 Task: Add a signature Denise Davis containing With appreciation and thanks, Denise Davis to email address softage.10@softage.net and add a folder Focus groups
Action: Mouse moved to (122, 117)
Screenshot: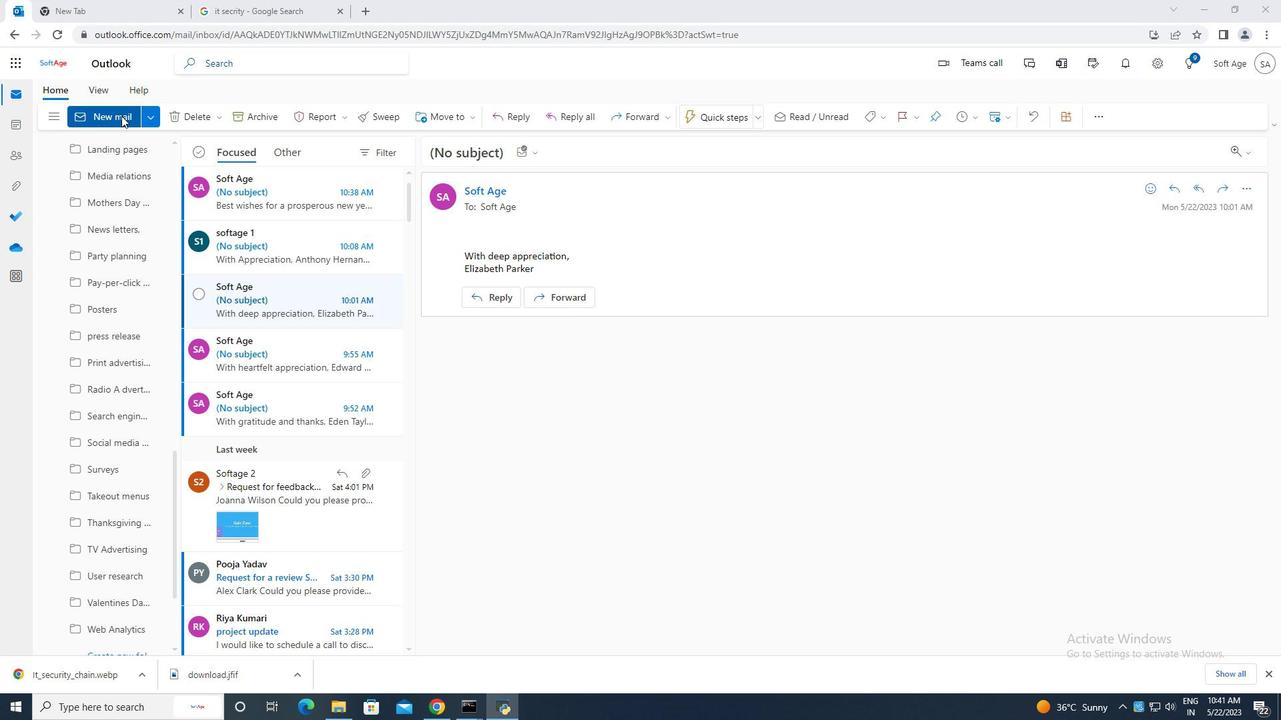 
Action: Mouse pressed left at (122, 117)
Screenshot: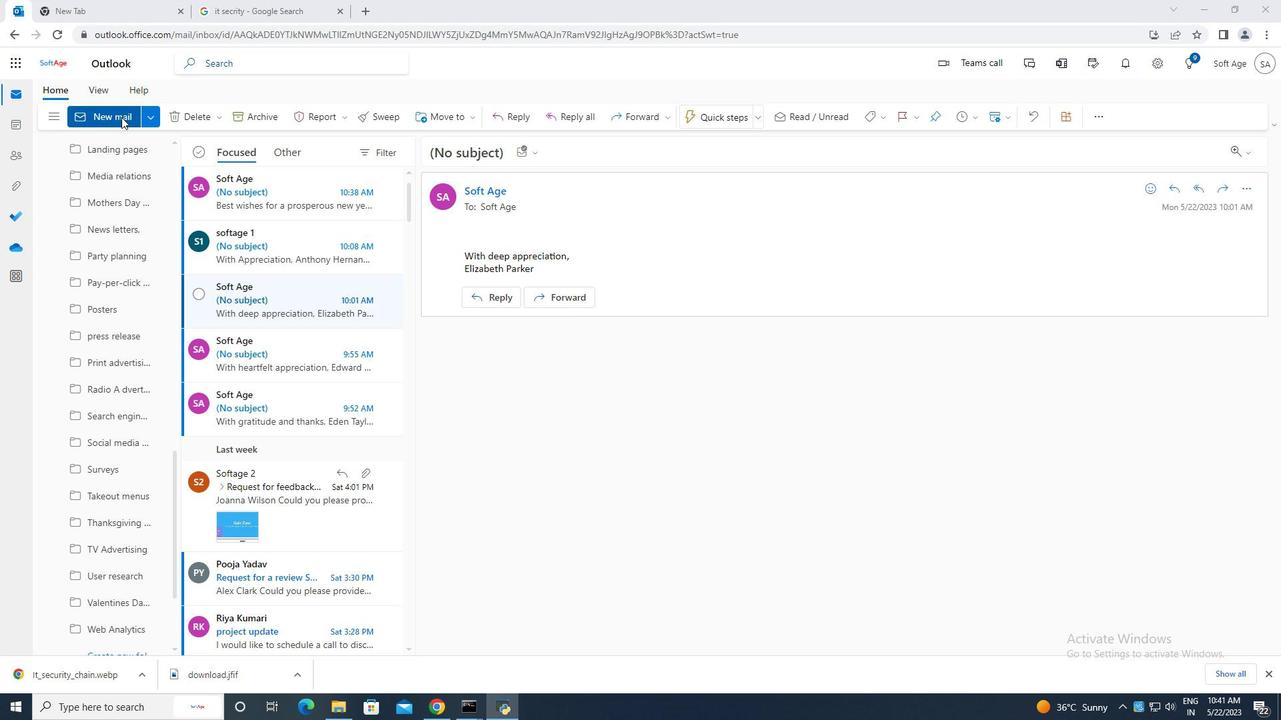 
Action: Mouse moved to (854, 118)
Screenshot: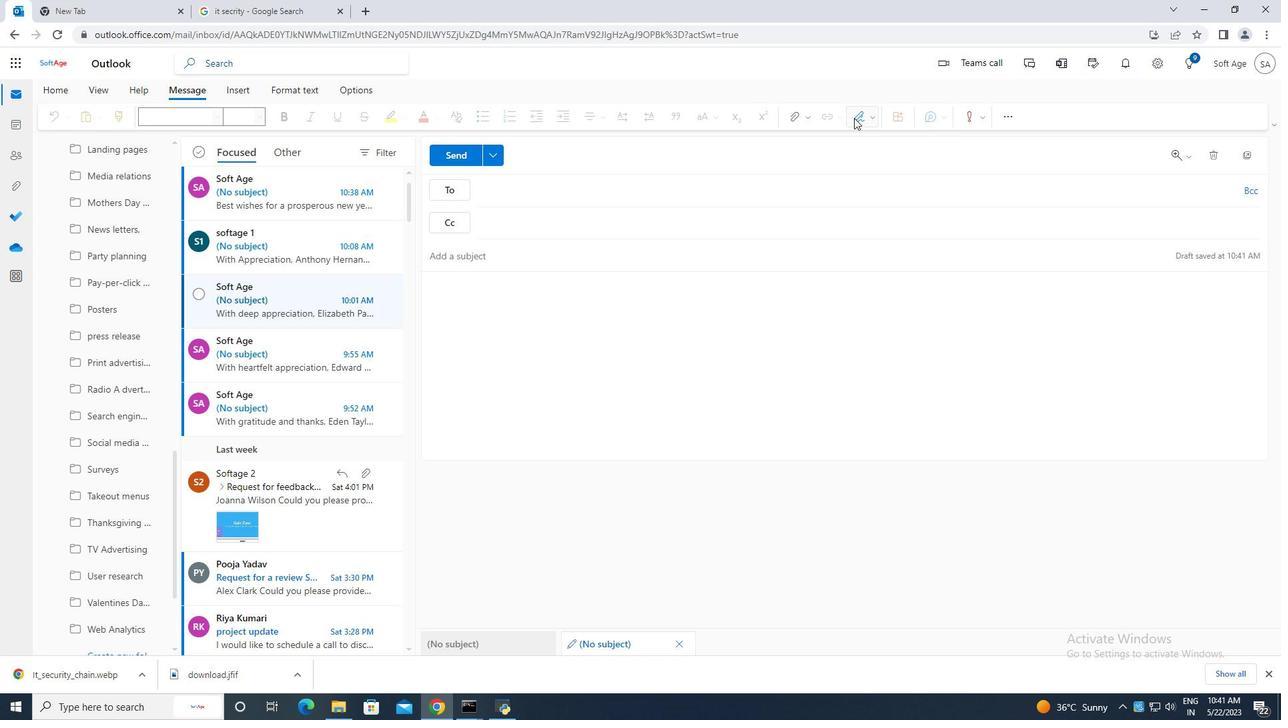 
Action: Mouse pressed left at (854, 118)
Screenshot: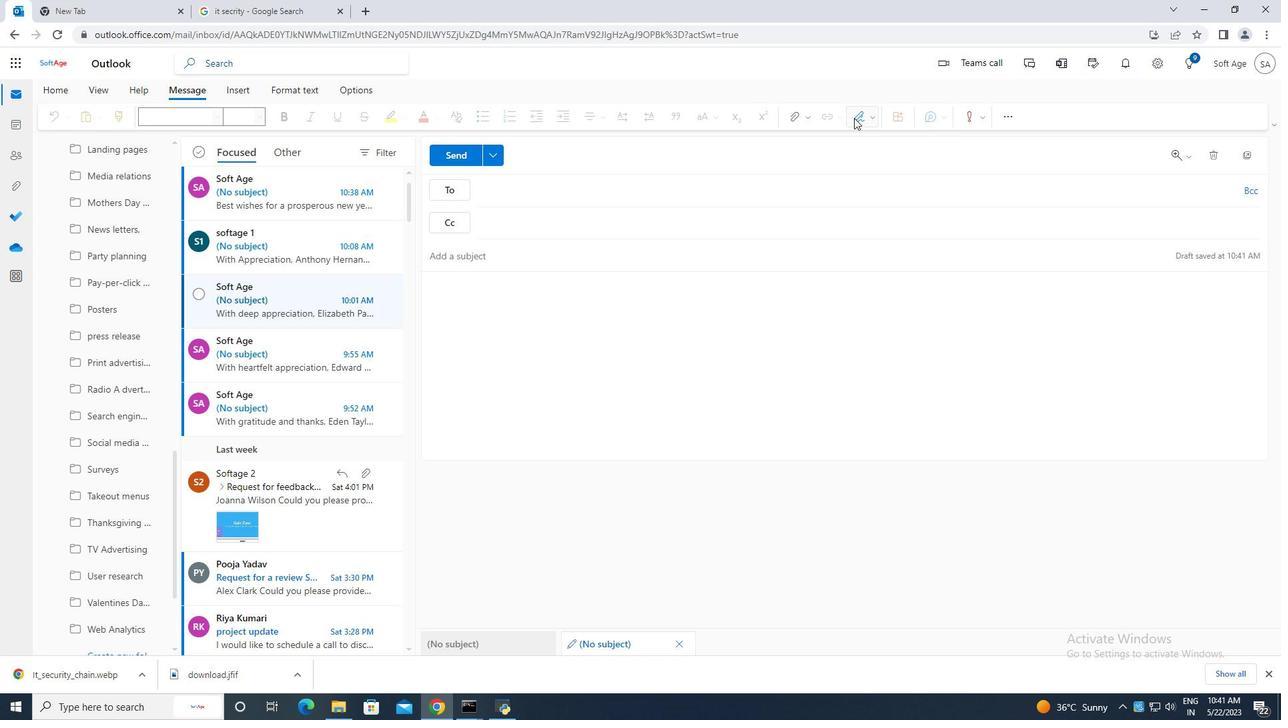 
Action: Mouse moved to (844, 174)
Screenshot: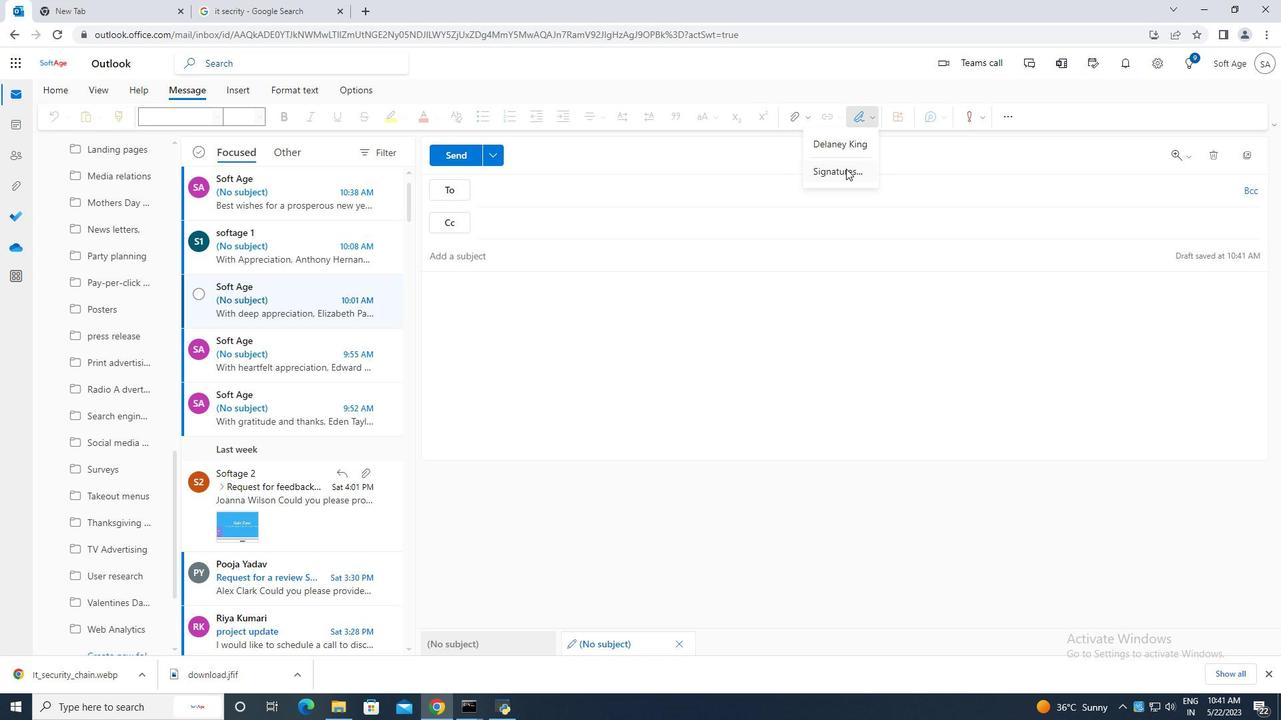
Action: Mouse pressed left at (844, 174)
Screenshot: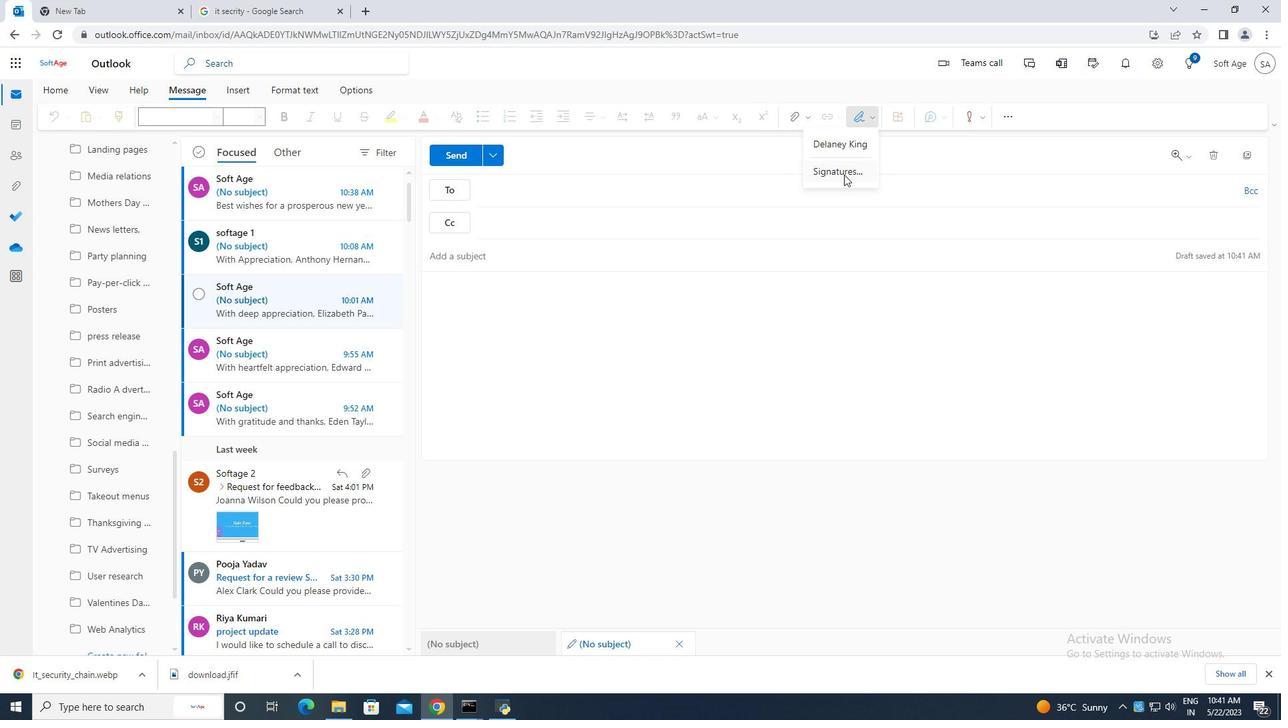
Action: Mouse moved to (918, 222)
Screenshot: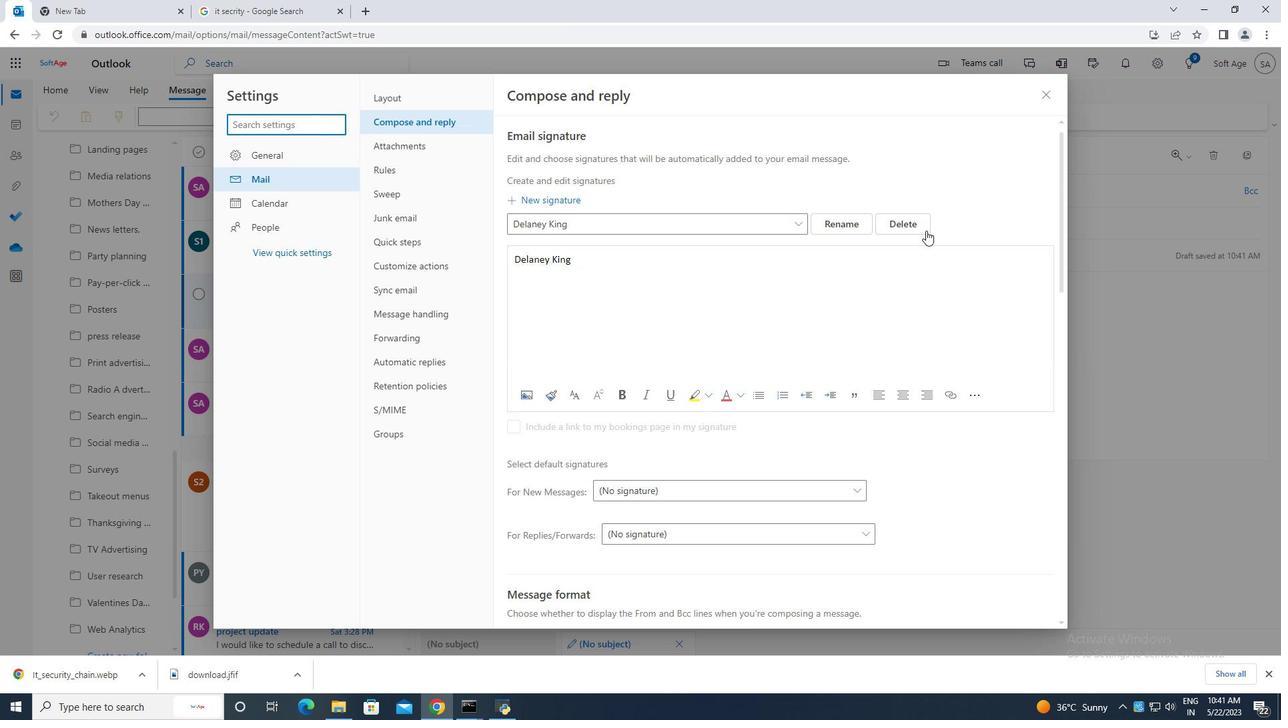 
Action: Mouse pressed left at (918, 222)
Screenshot: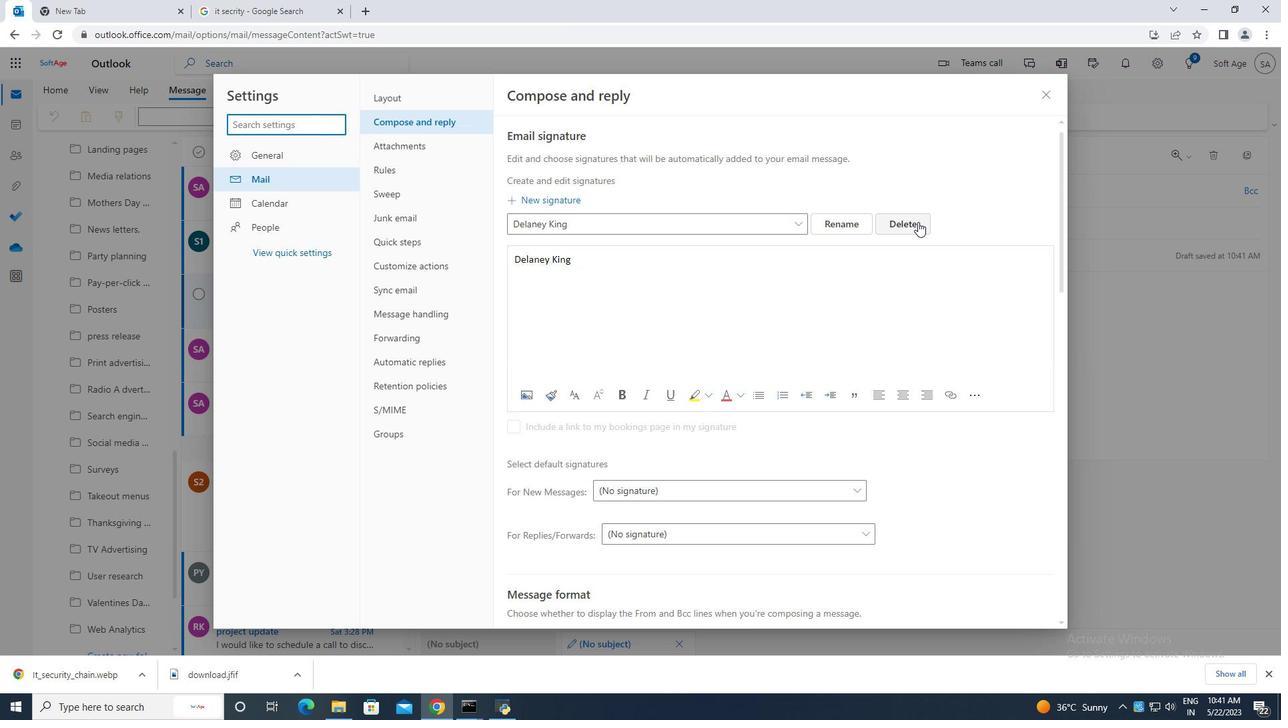 
Action: Mouse moved to (744, 227)
Screenshot: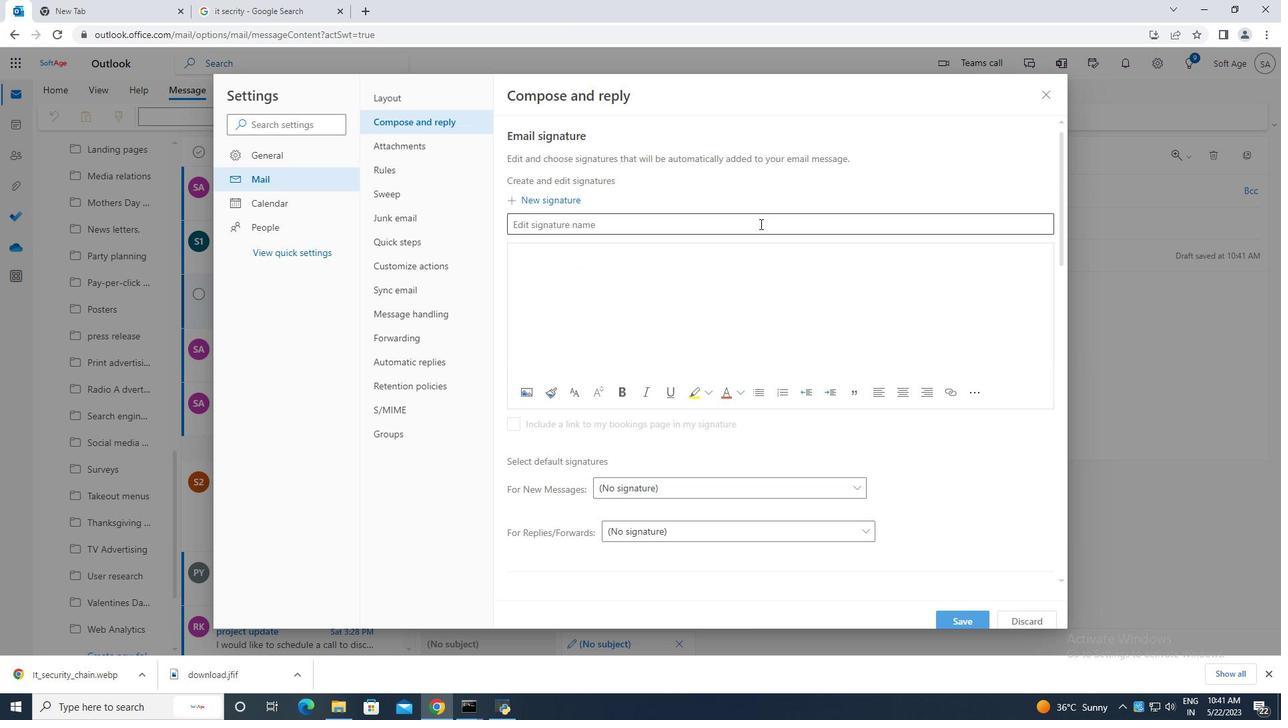 
Action: Mouse pressed left at (744, 227)
Screenshot: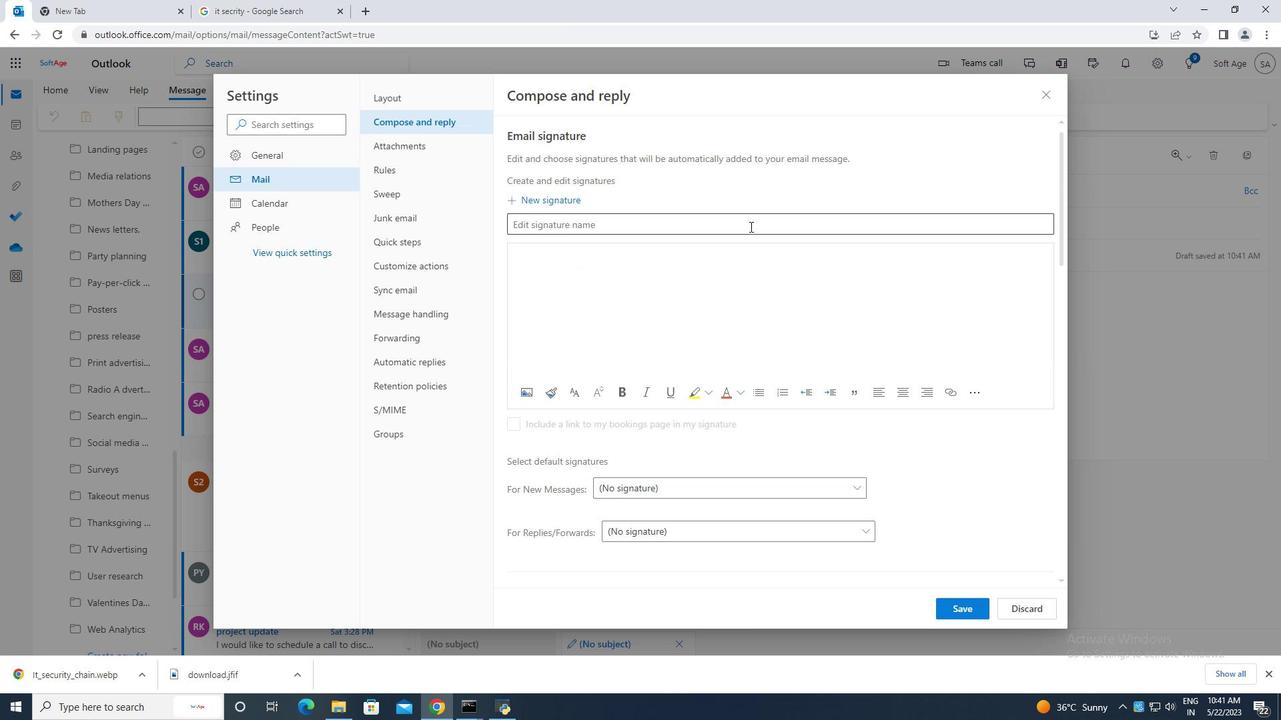
Action: Mouse moved to (744, 227)
Screenshot: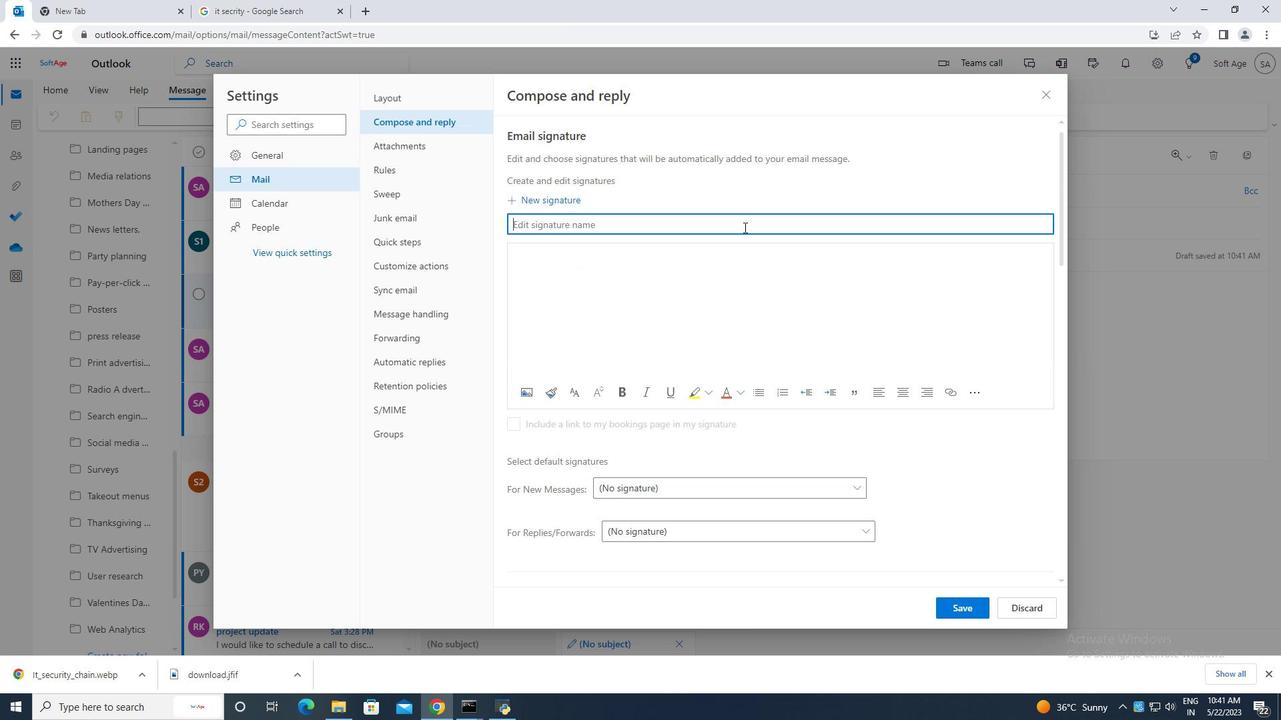 
Action: Key pressed <Key.caps_lock>D<Key.caps_lock>enise<Key.space><Key.caps_lock>D<Key.caps_lock>avis<Key.space>
Screenshot: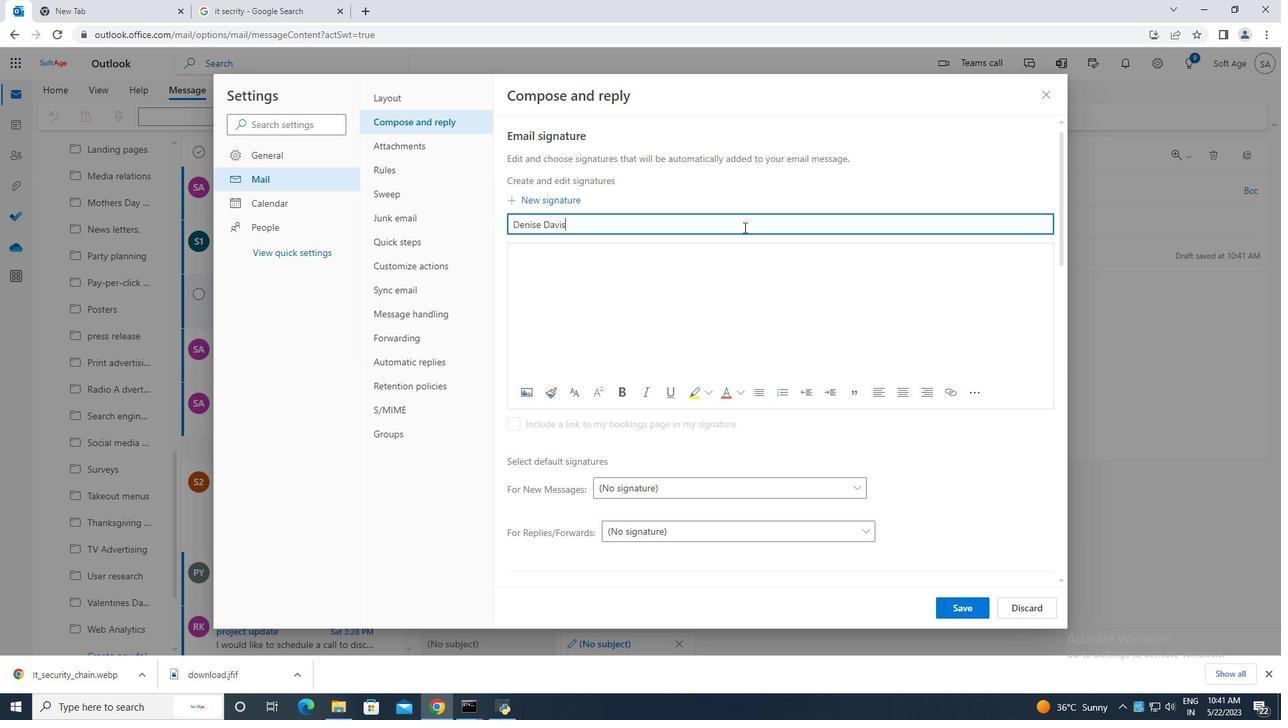 
Action: Mouse moved to (563, 274)
Screenshot: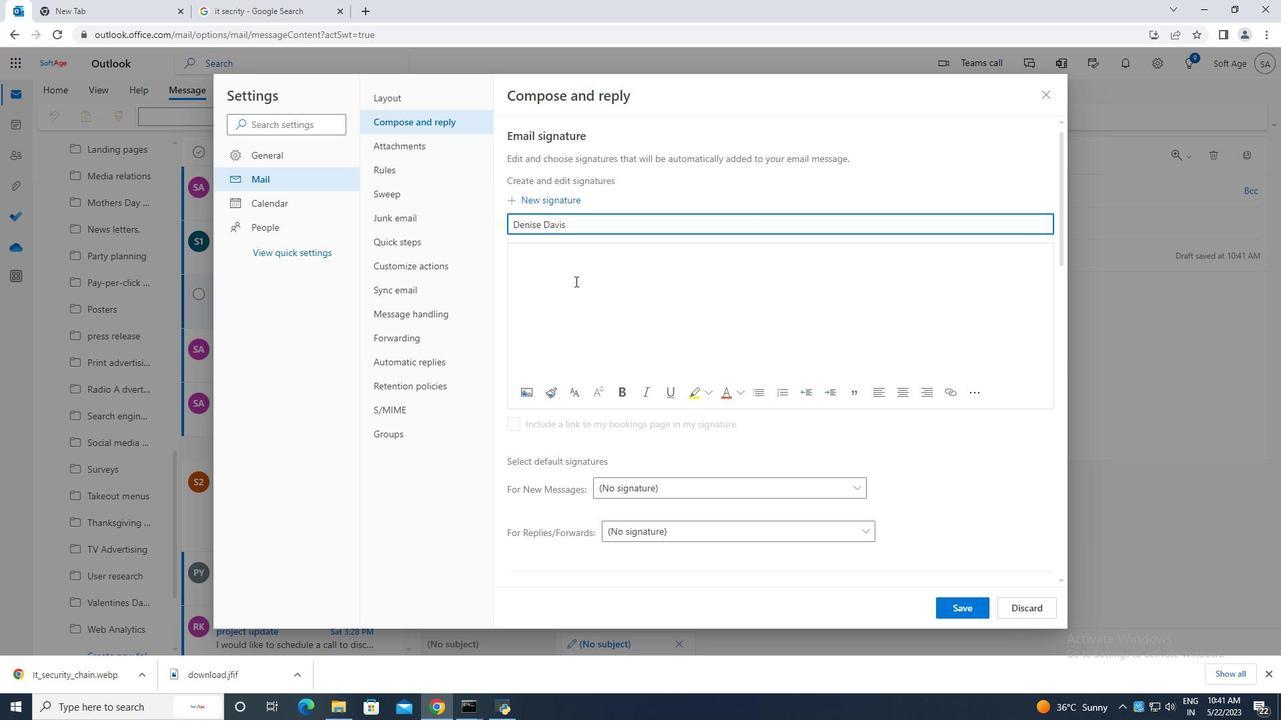 
Action: Mouse pressed left at (563, 274)
Screenshot: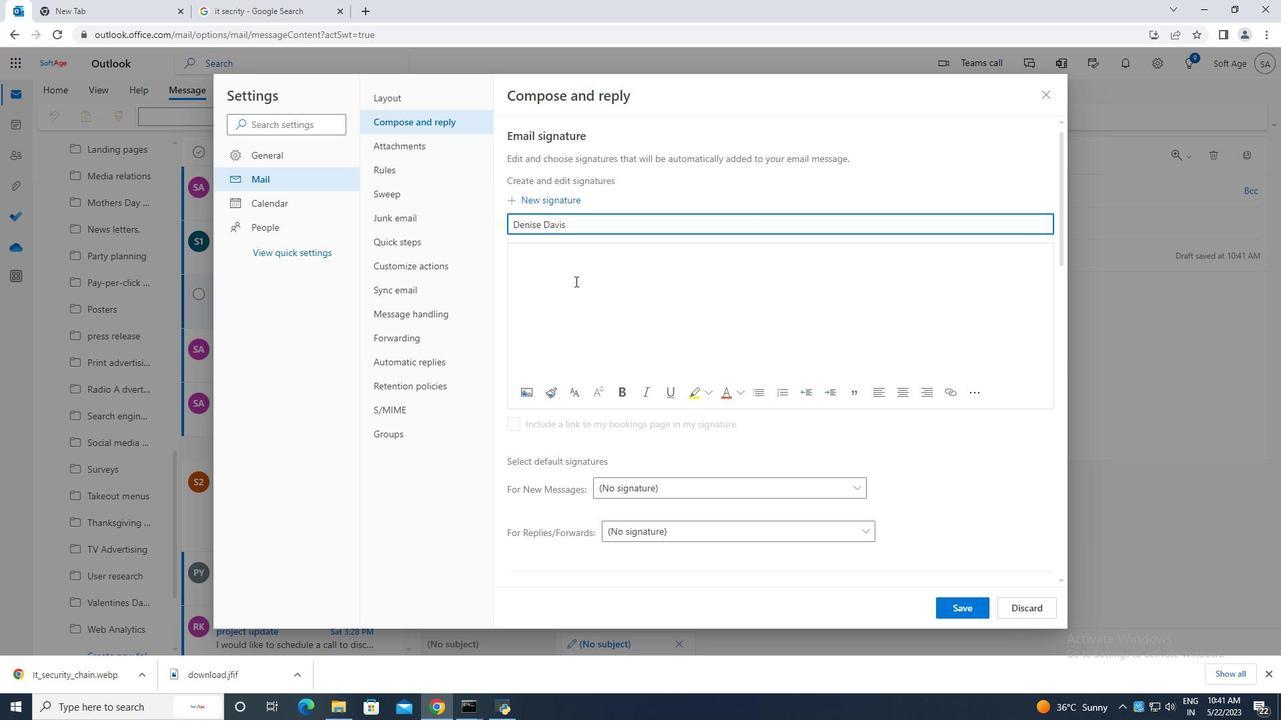 
Action: Key pressed <Key.caps_lock>D<Key.caps_lock>enise<Key.space><Key.caps_lock>D<Key.caps_lock>avis
Screenshot: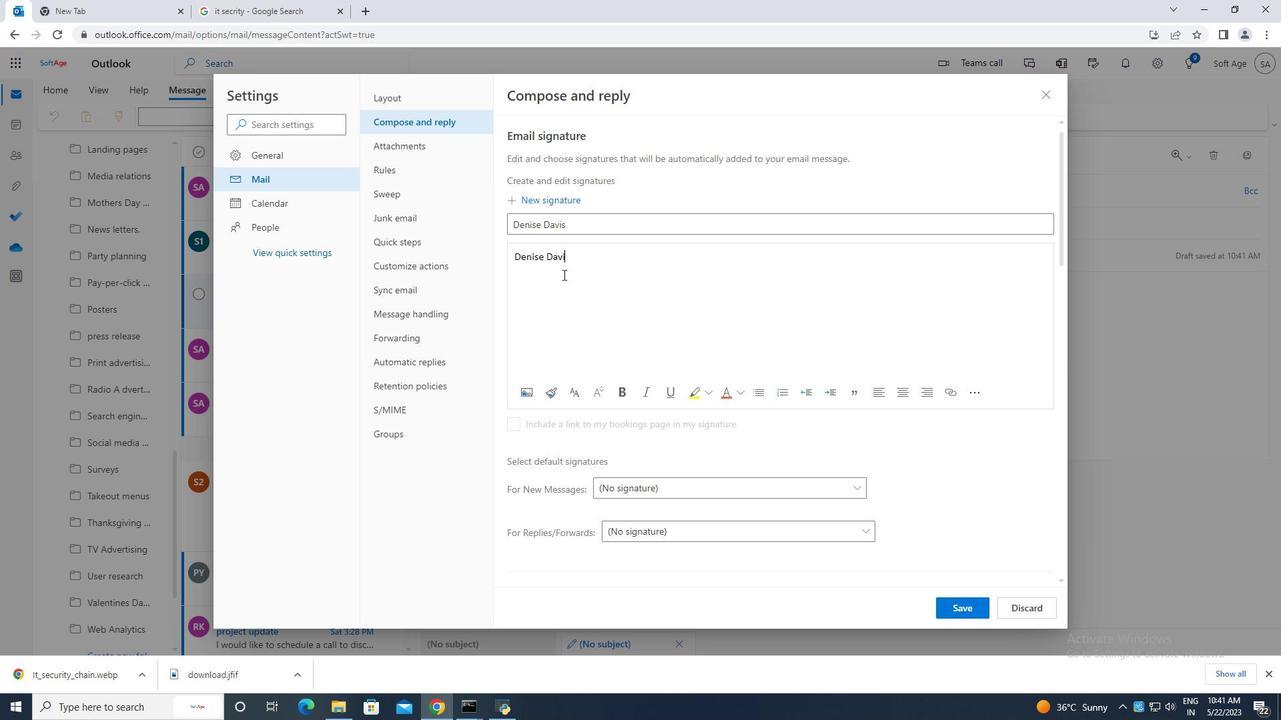 
Action: Mouse moved to (956, 606)
Screenshot: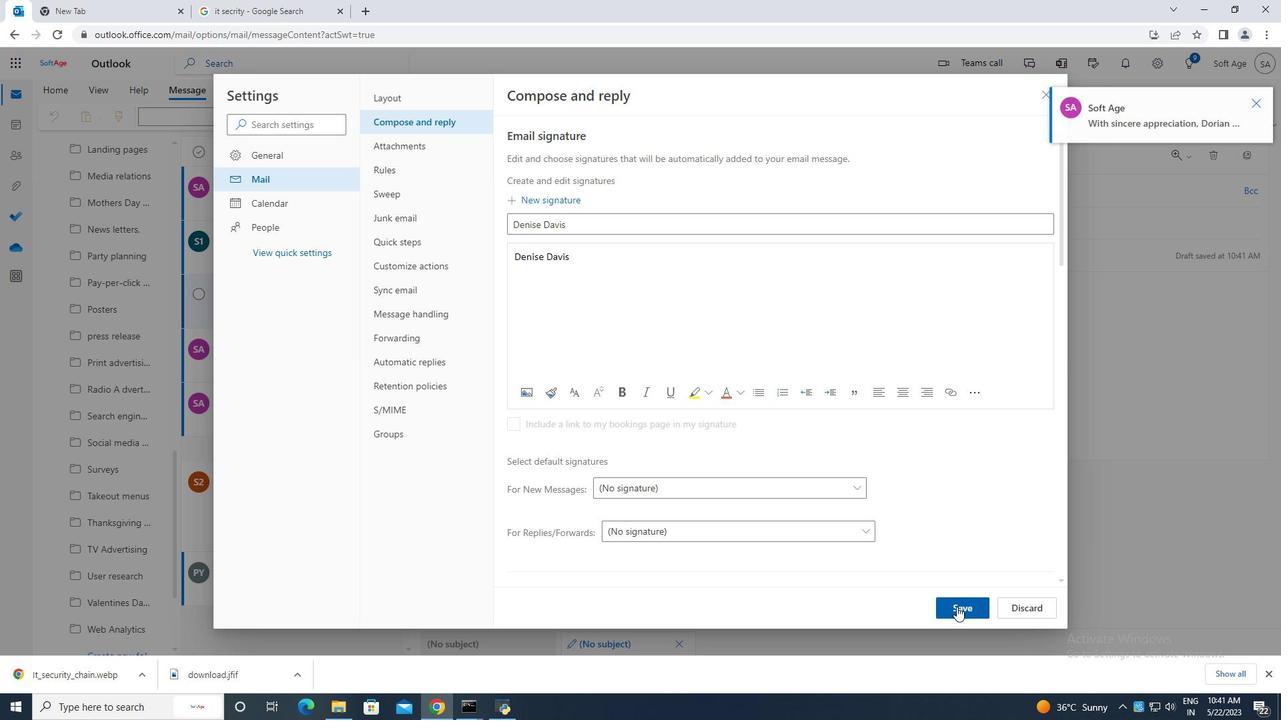 
Action: Mouse pressed left at (956, 606)
Screenshot: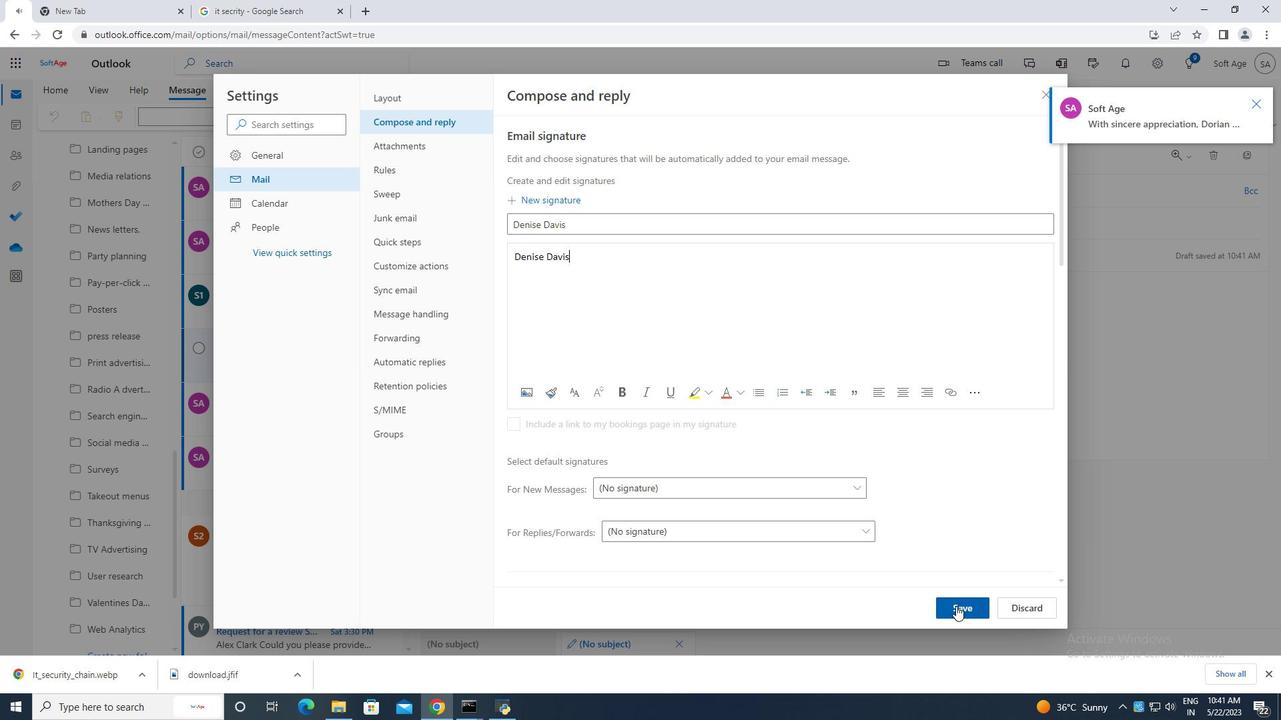 
Action: Mouse moved to (1260, 104)
Screenshot: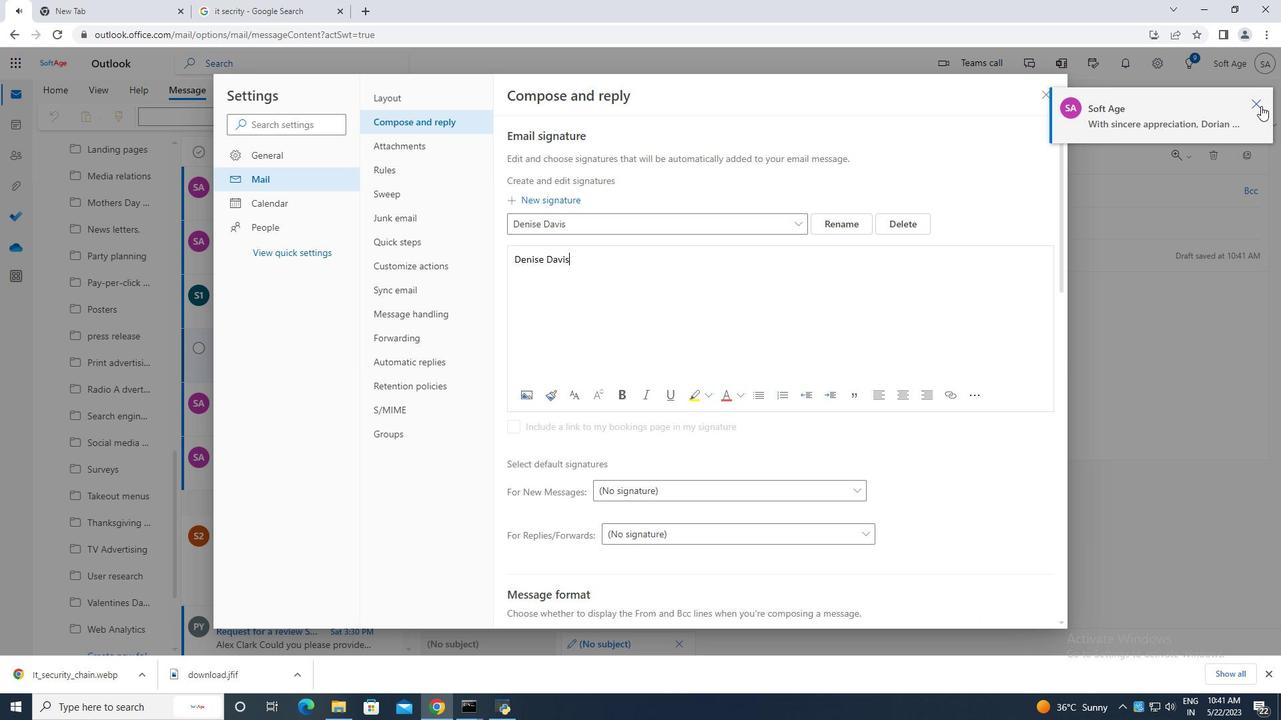 
Action: Mouse pressed left at (1260, 104)
Screenshot: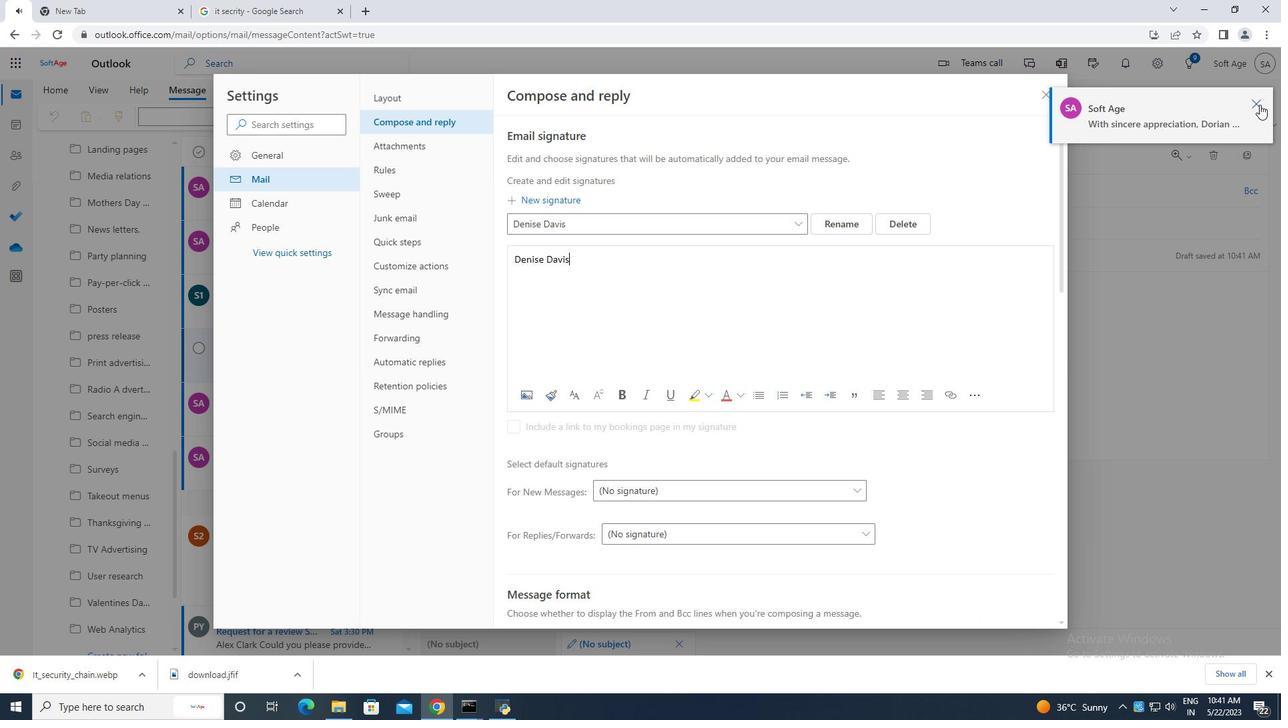 
Action: Mouse moved to (1053, 92)
Screenshot: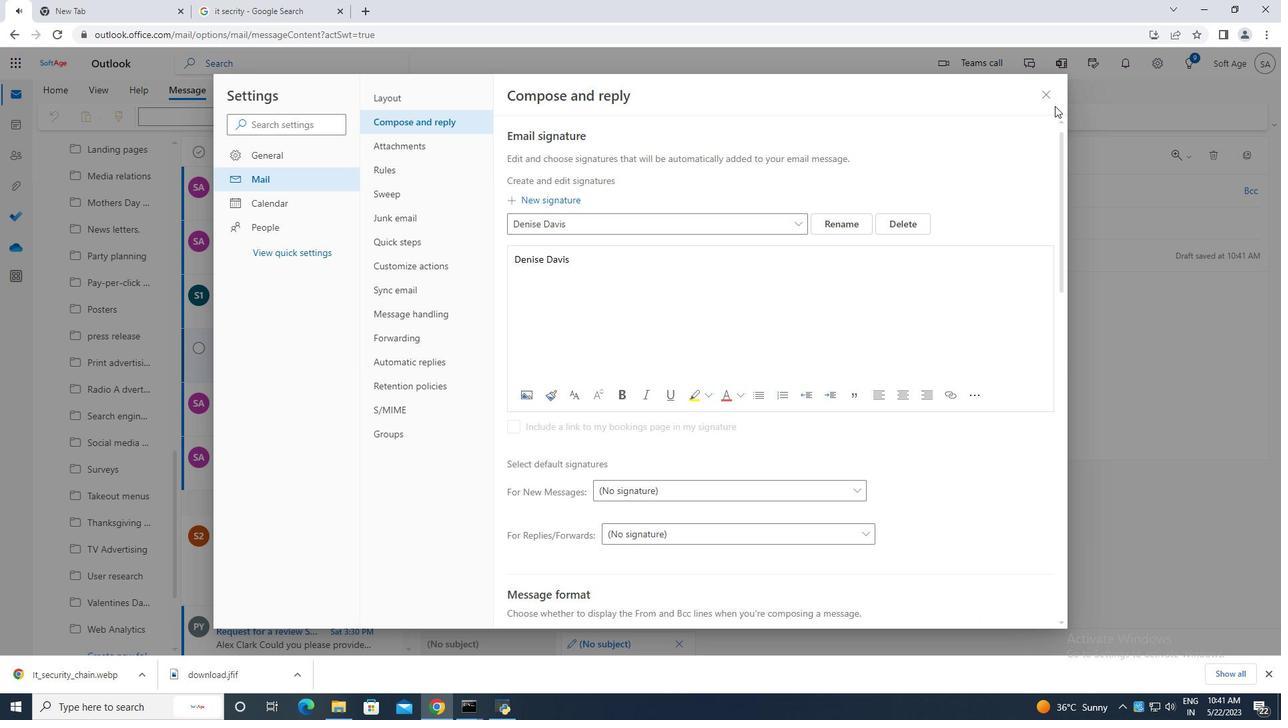 
Action: Mouse pressed left at (1053, 92)
Screenshot: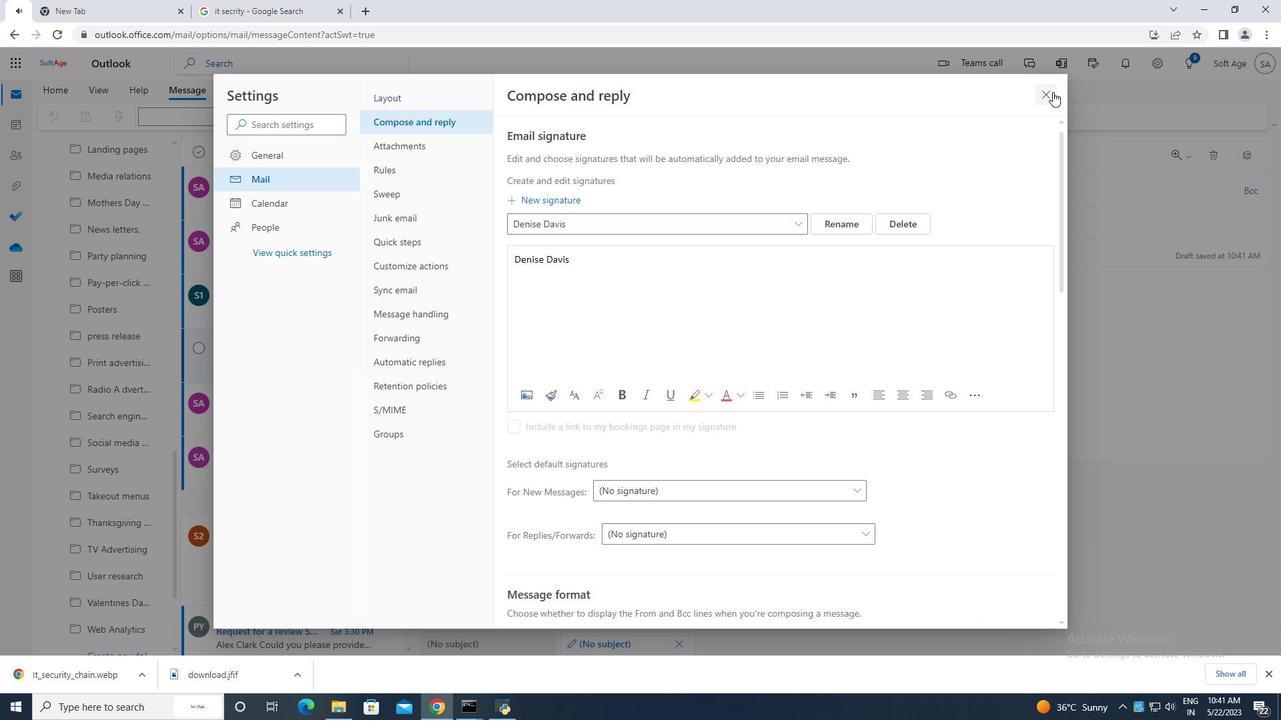 
Action: Mouse moved to (864, 118)
Screenshot: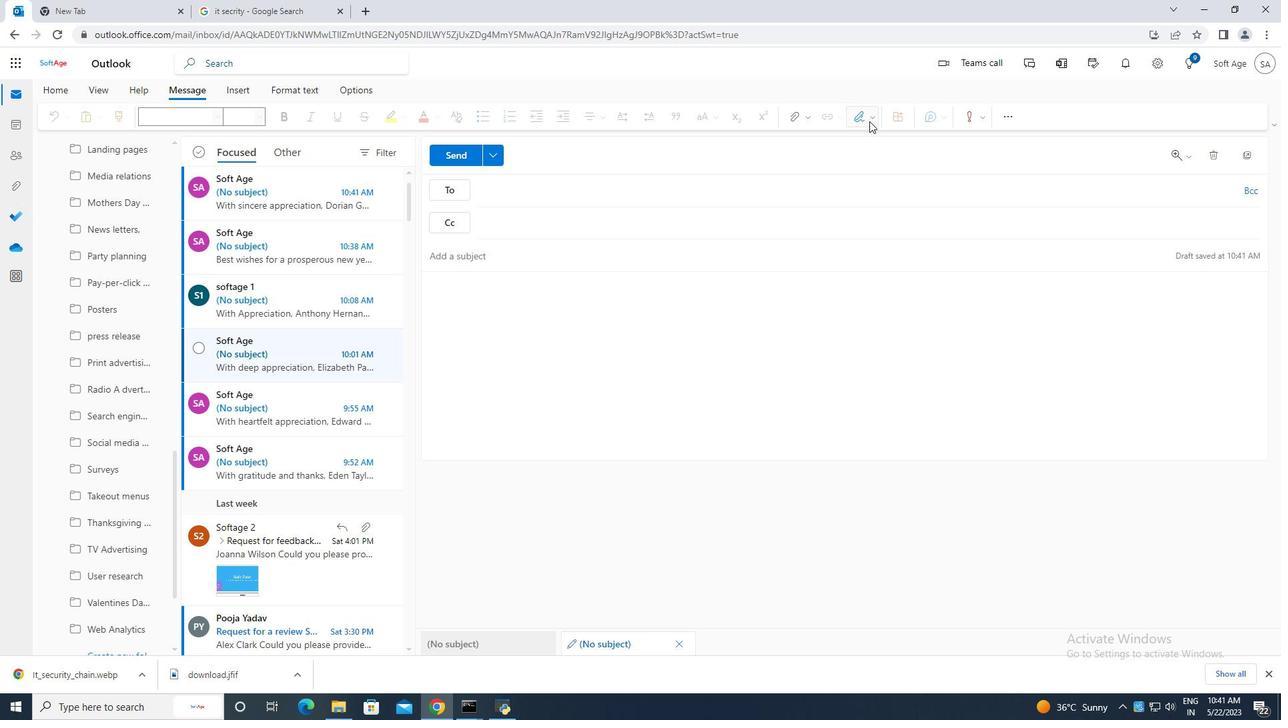 
Action: Mouse pressed left at (864, 118)
Screenshot: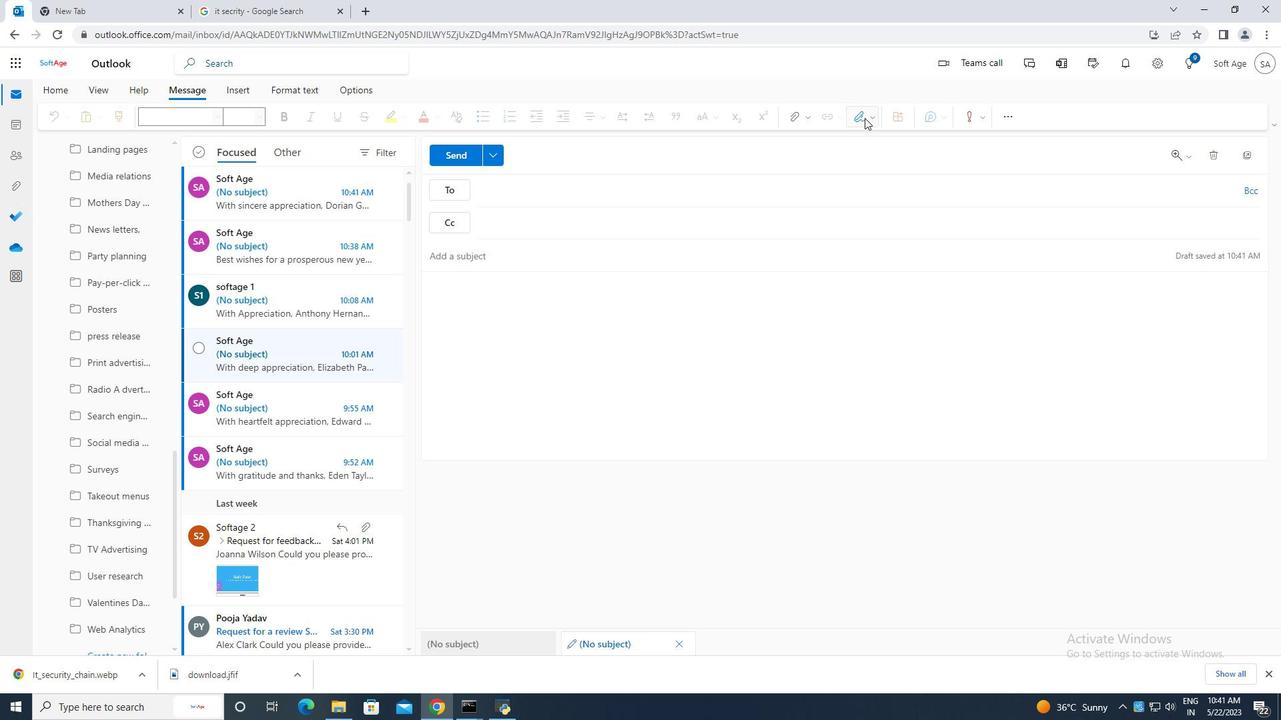 
Action: Mouse moved to (851, 145)
Screenshot: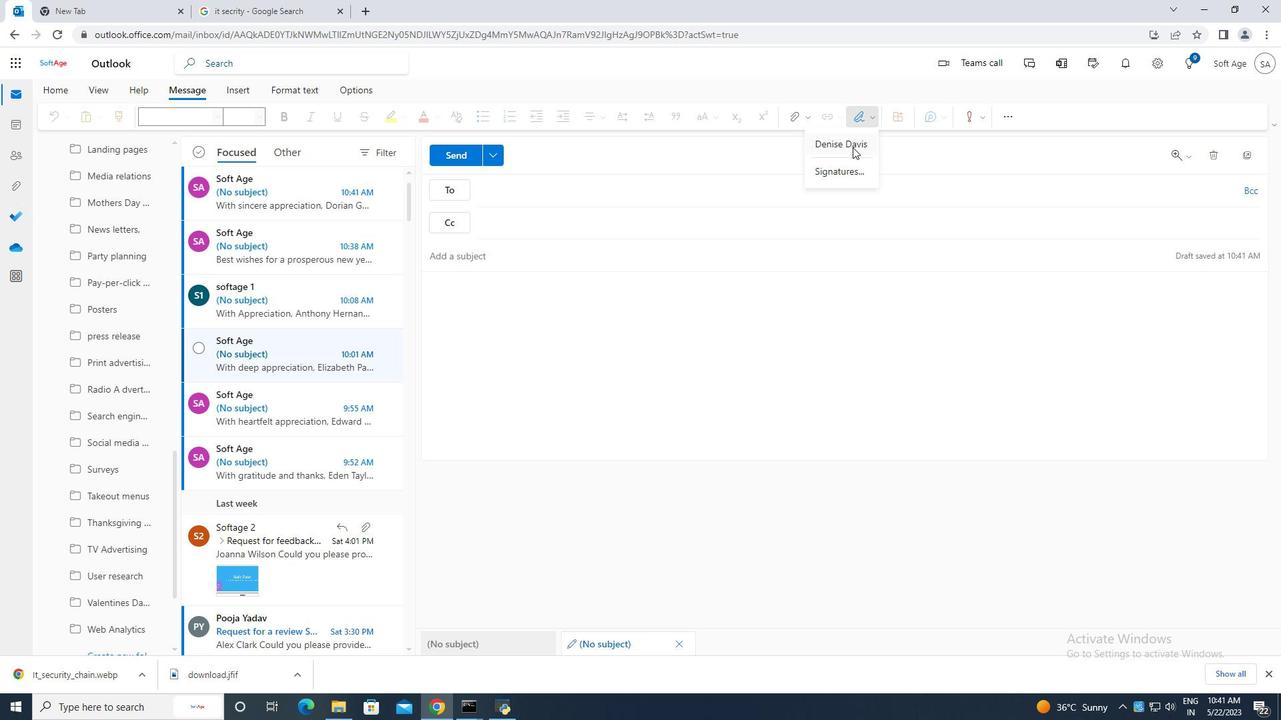 
Action: Mouse pressed left at (851, 145)
Screenshot: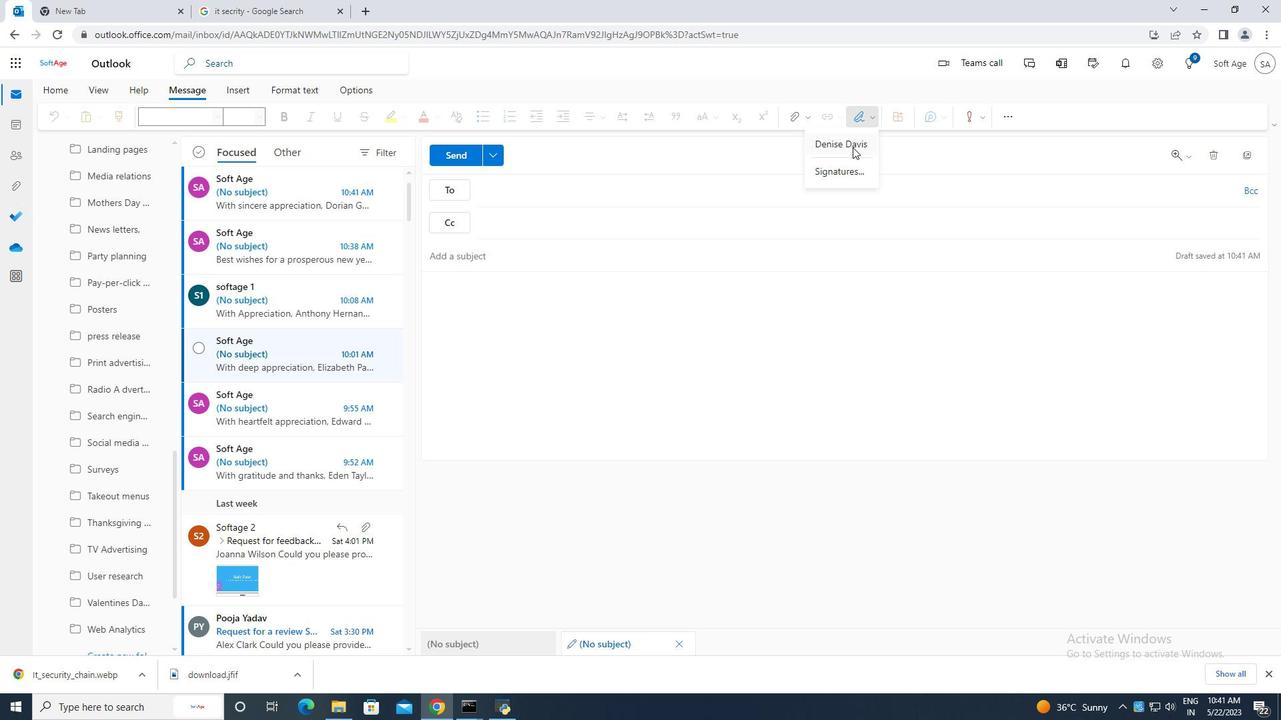 
Action: Mouse moved to (527, 194)
Screenshot: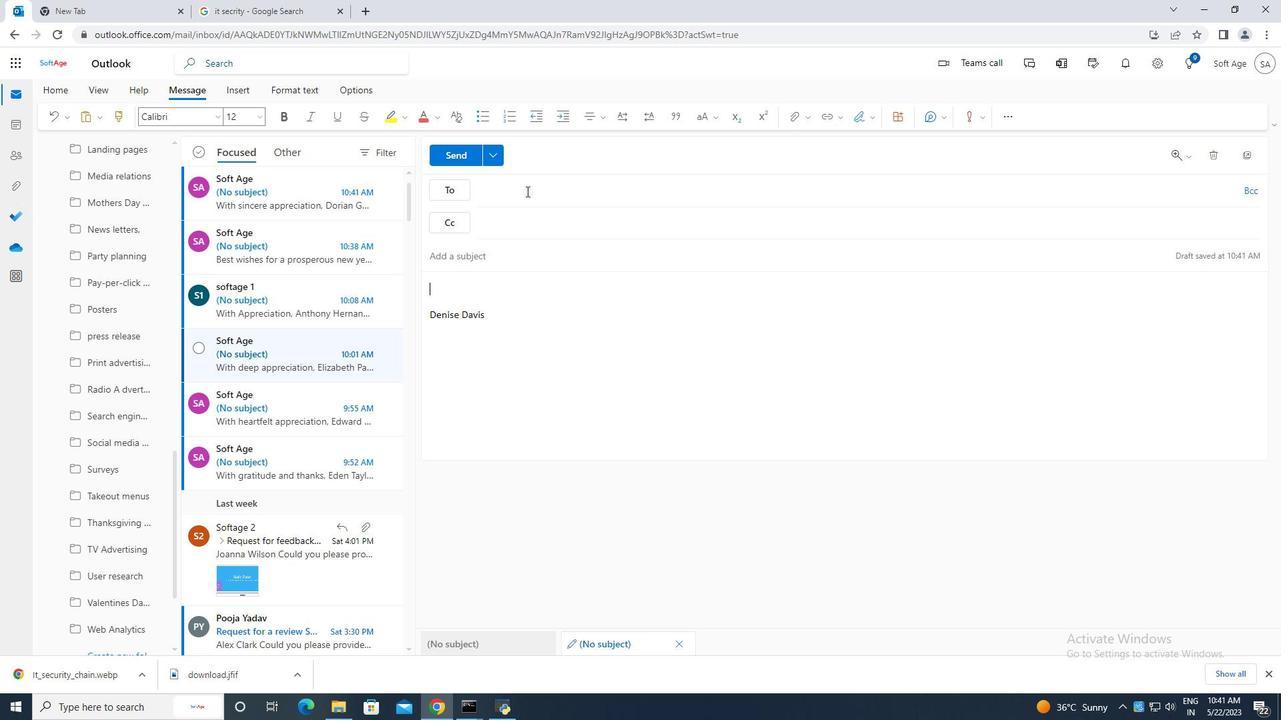 
Action: Mouse pressed left at (527, 194)
Screenshot: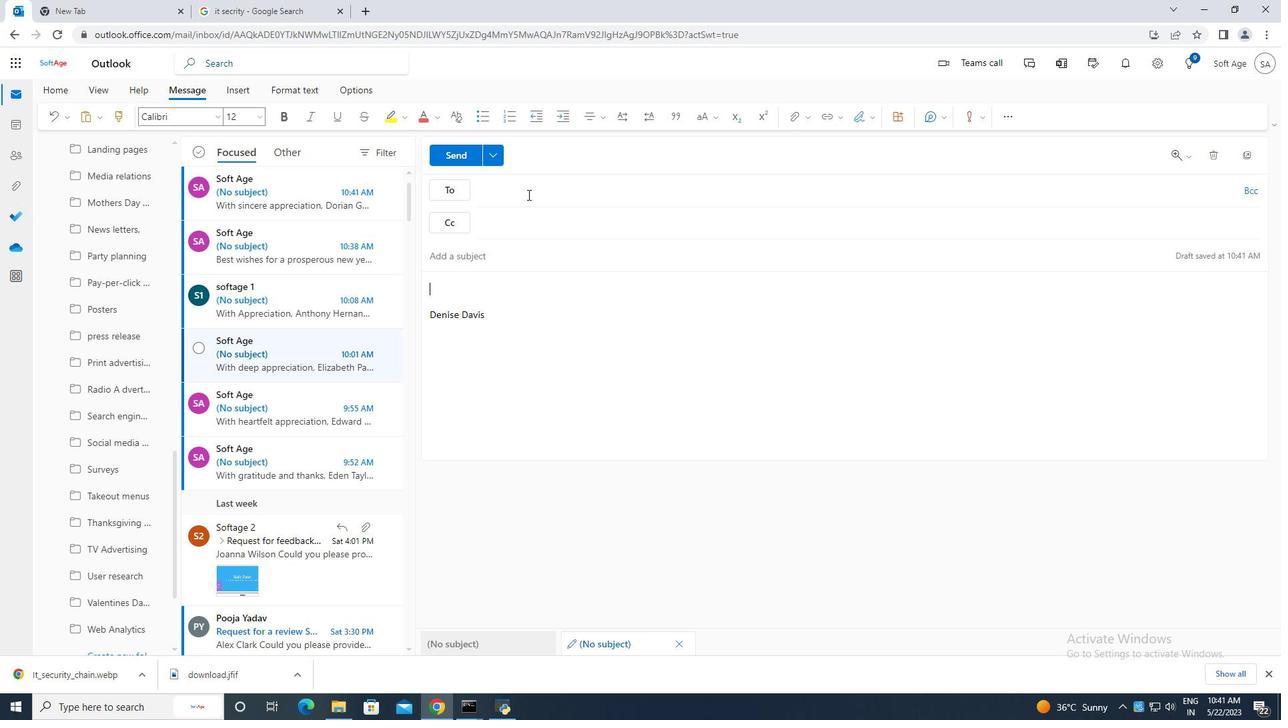 
Action: Key pressed softage.10
Screenshot: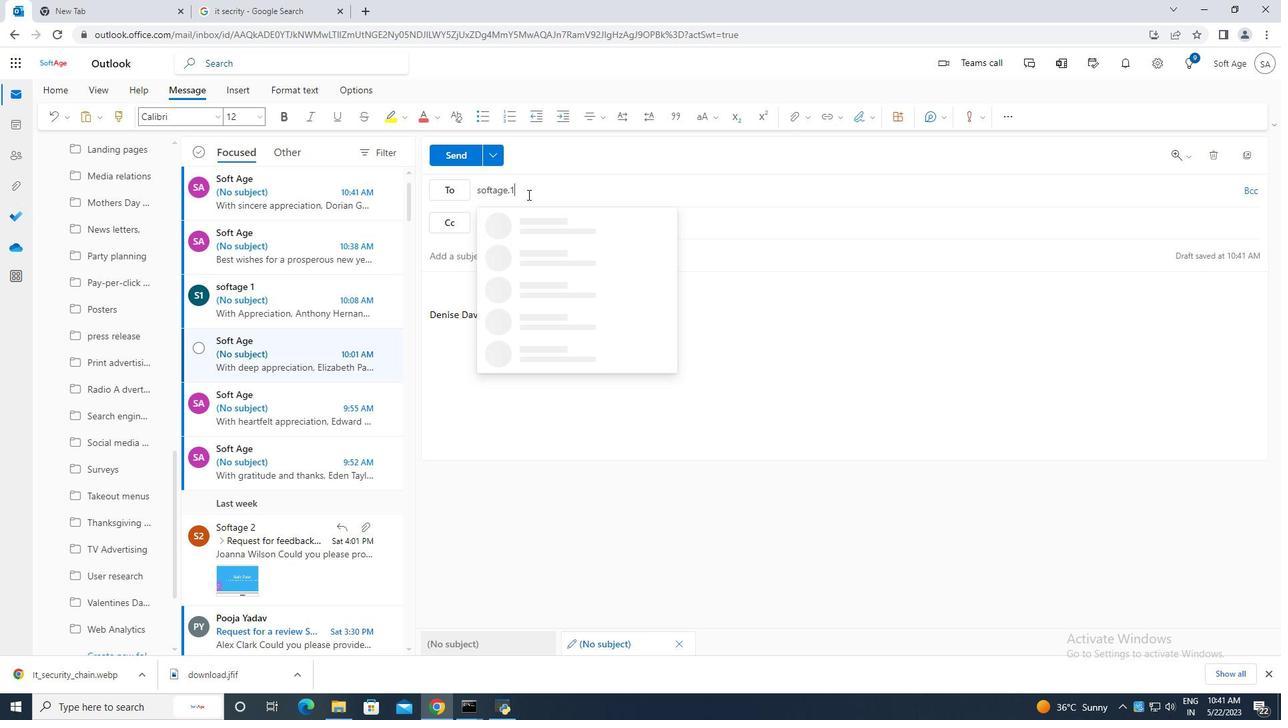 
Action: Mouse moved to (624, 257)
Screenshot: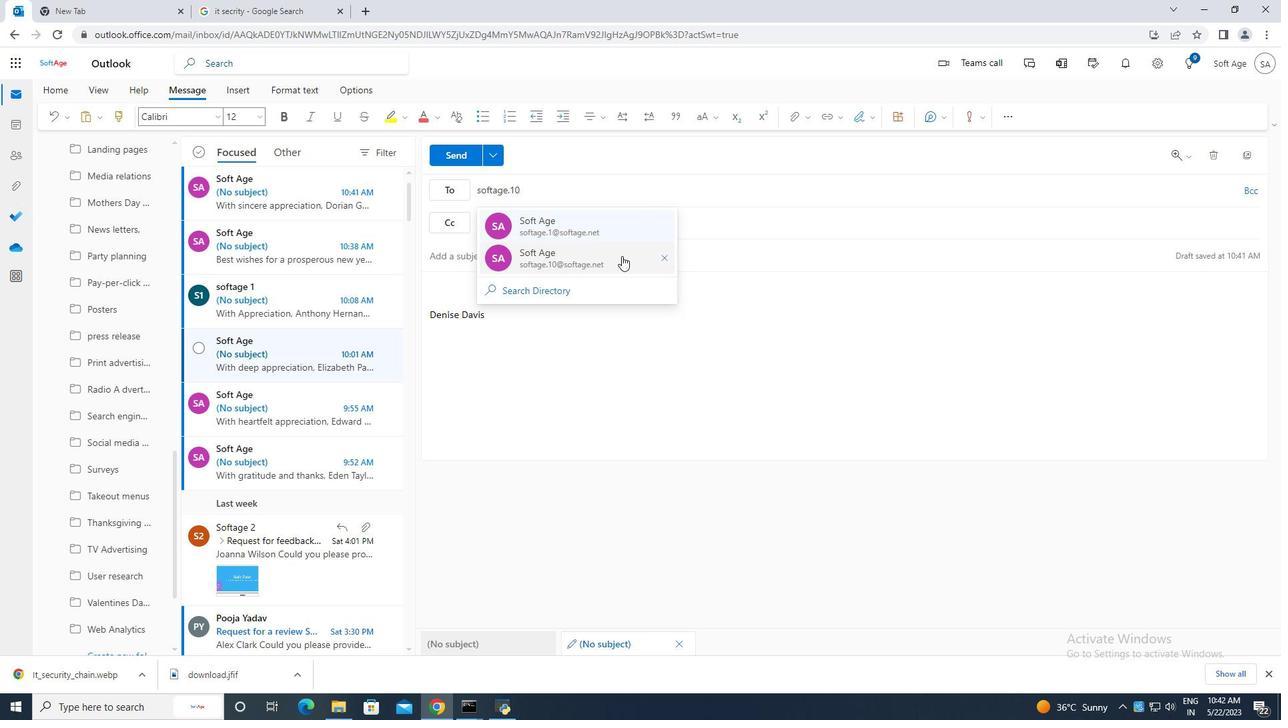 
Action: Mouse pressed left at (624, 257)
Screenshot: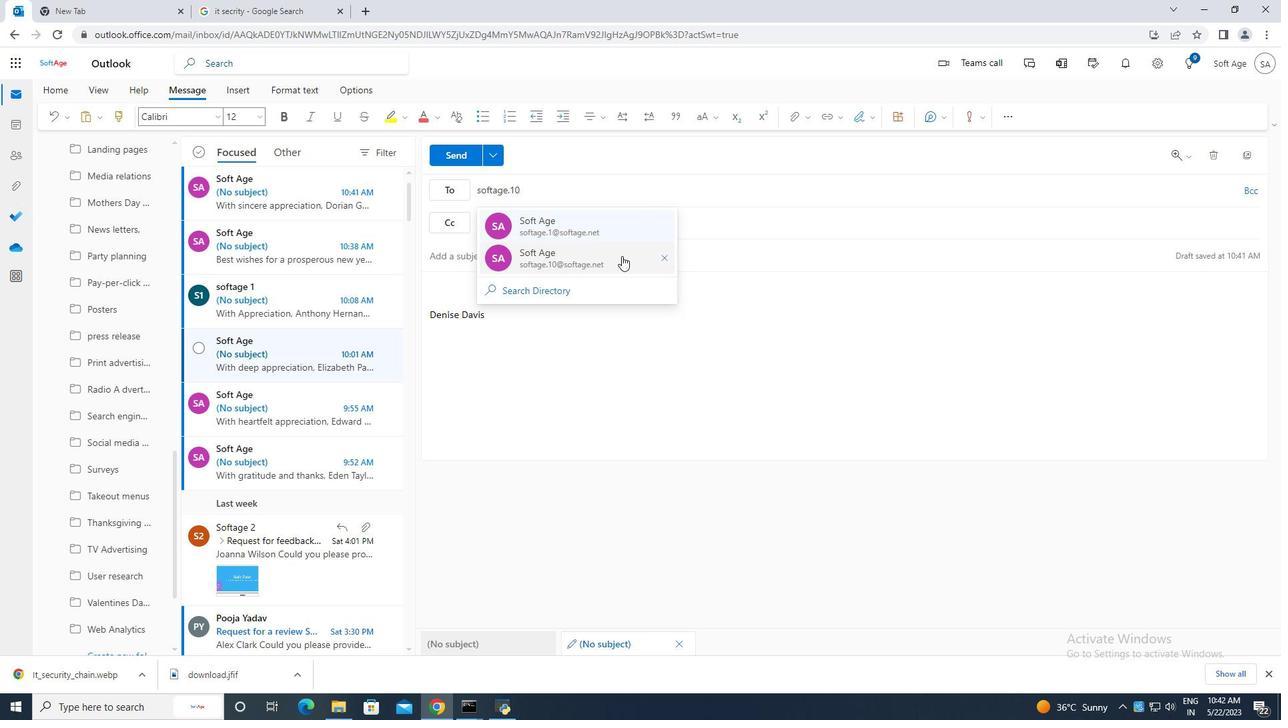 
Action: Mouse moved to (463, 257)
Screenshot: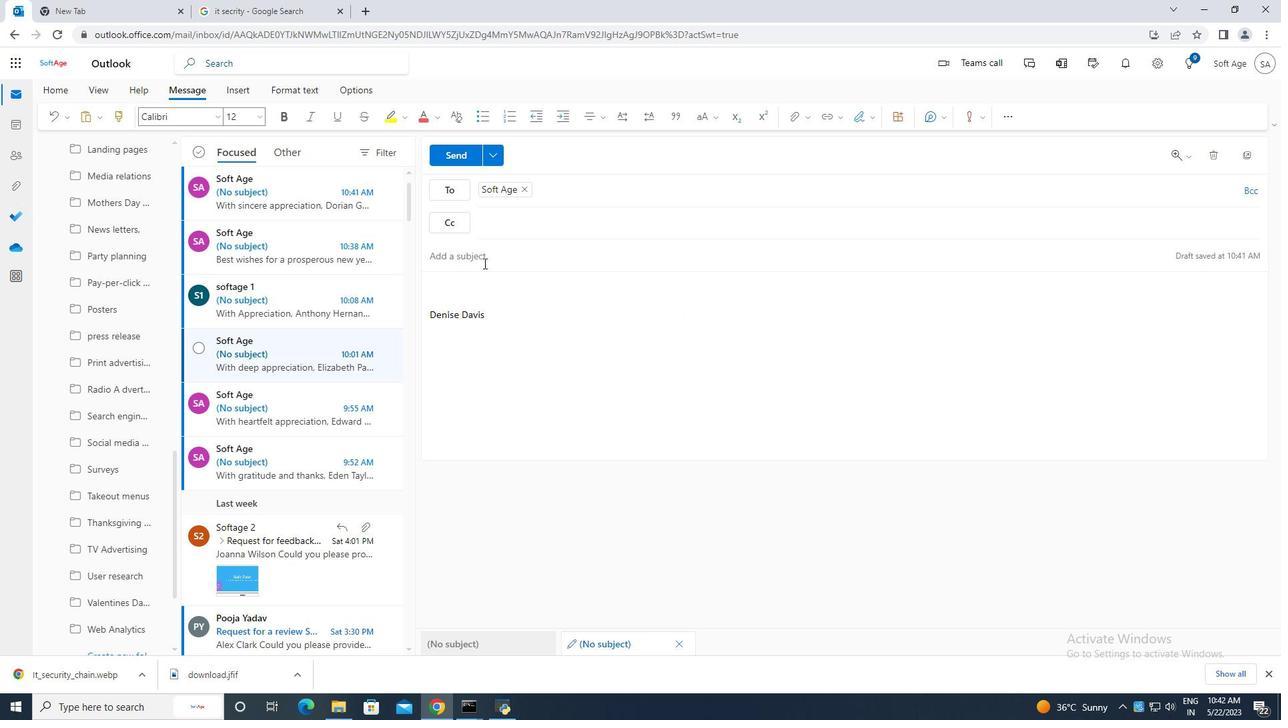 
Action: Mouse pressed left at (463, 257)
Screenshot: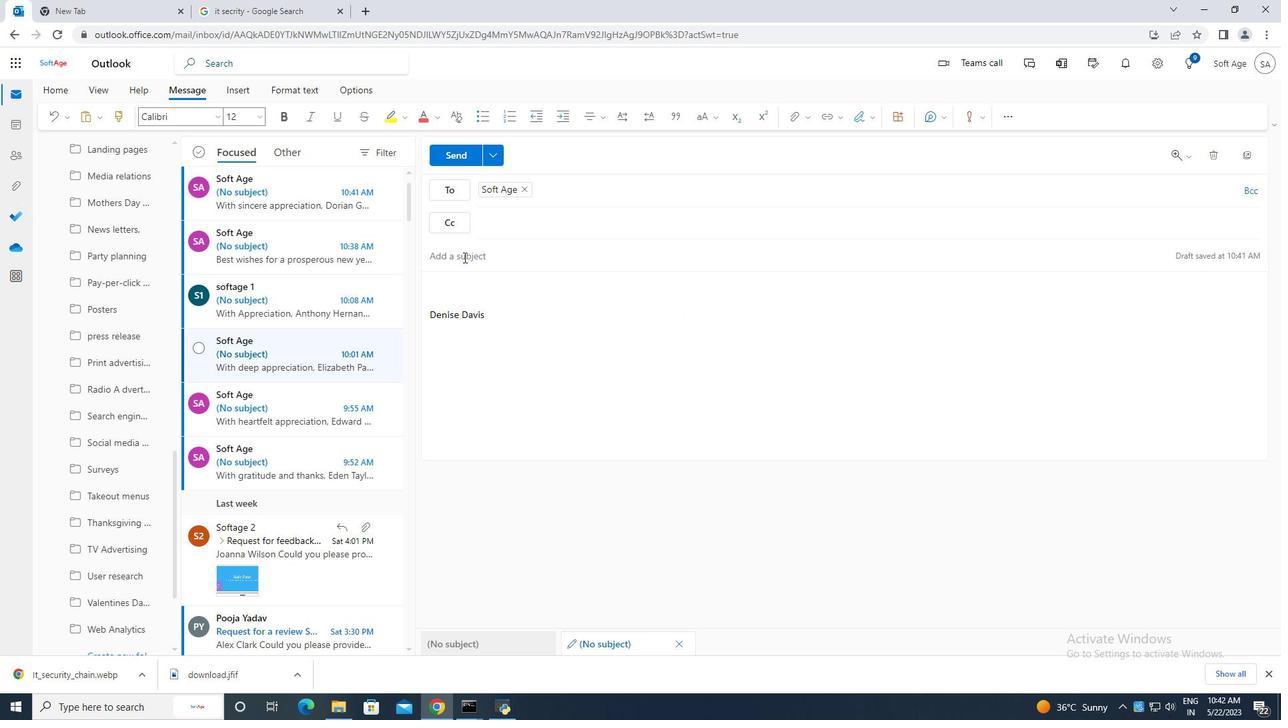 
Action: Mouse moved to (465, 286)
Screenshot: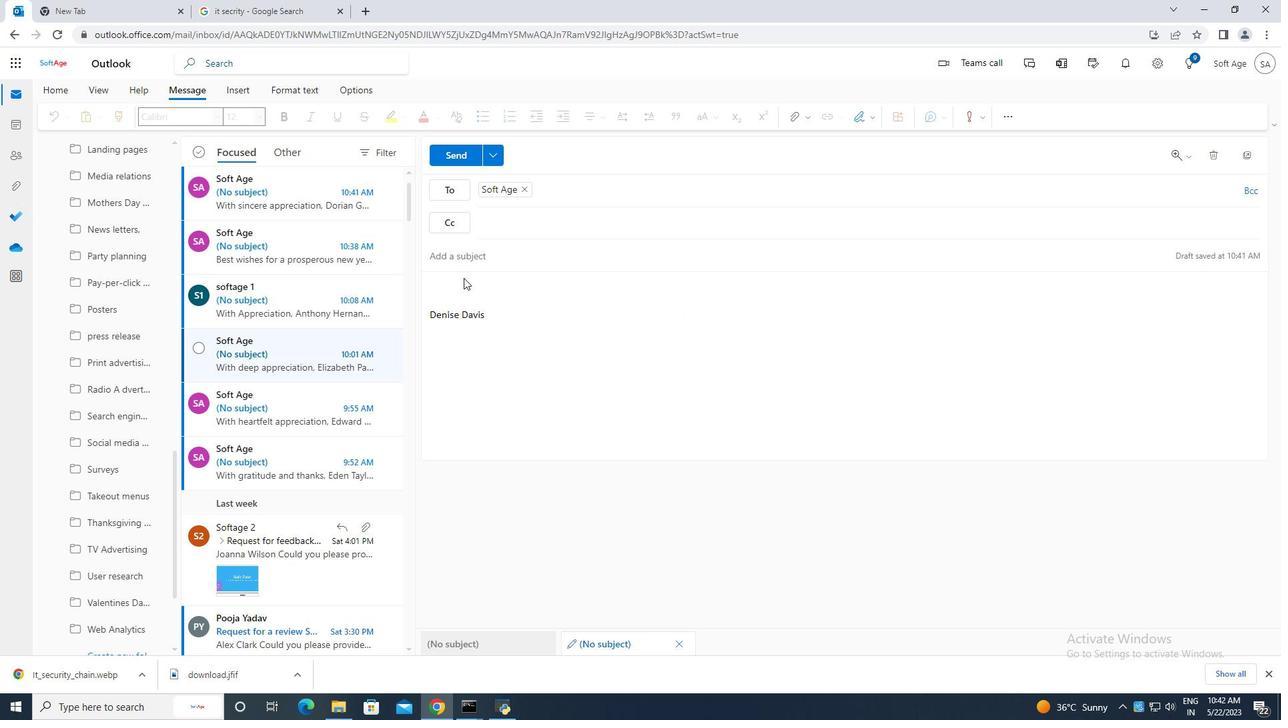 
Action: Mouse pressed left at (465, 286)
Screenshot: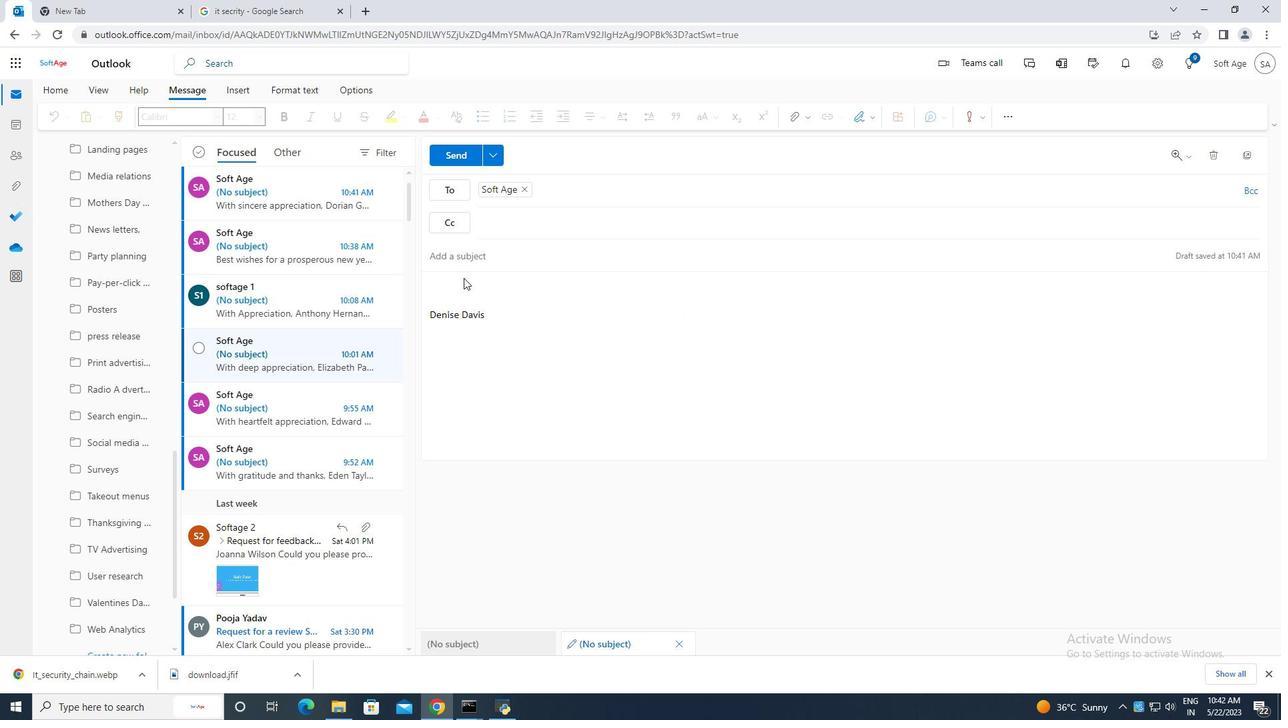 
Action: Mouse moved to (465, 286)
Screenshot: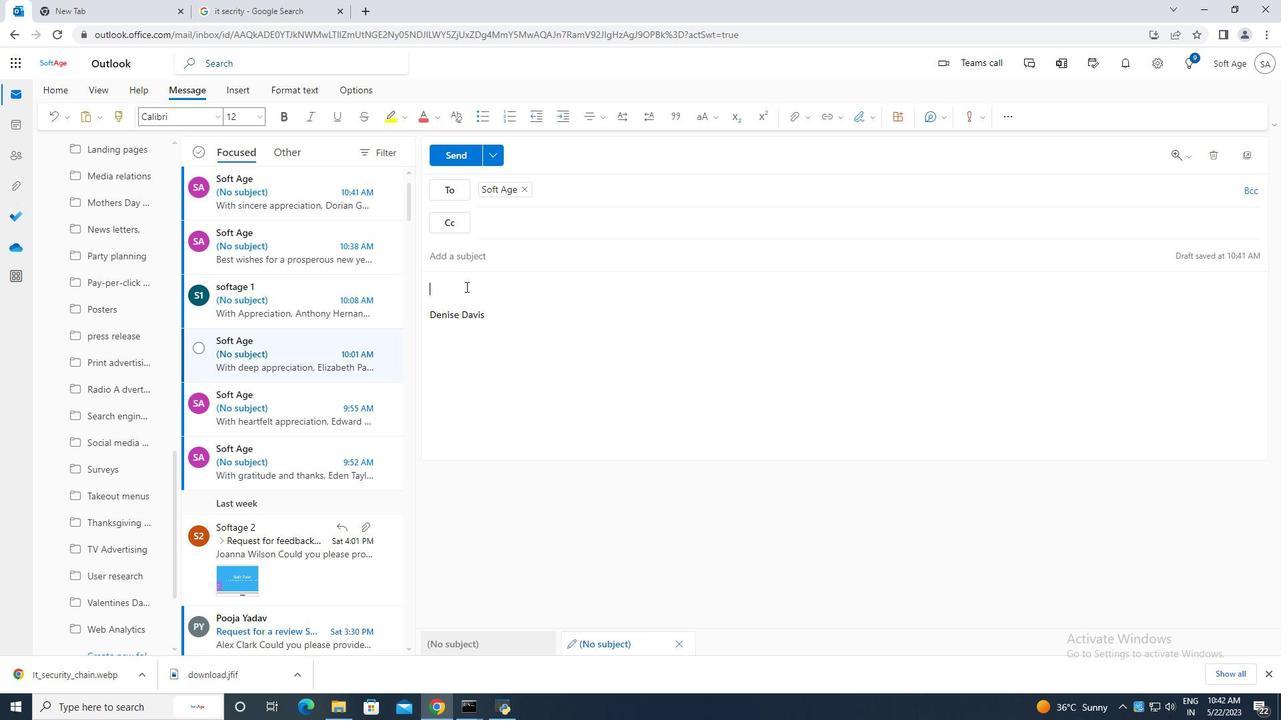 
Action: Key pressed <Key.caps_lock>C<Key.caps_lock>ontaining<Key.space>with<Key.space>appreciation<Key.space>and<Key.space>thanks,
Screenshot: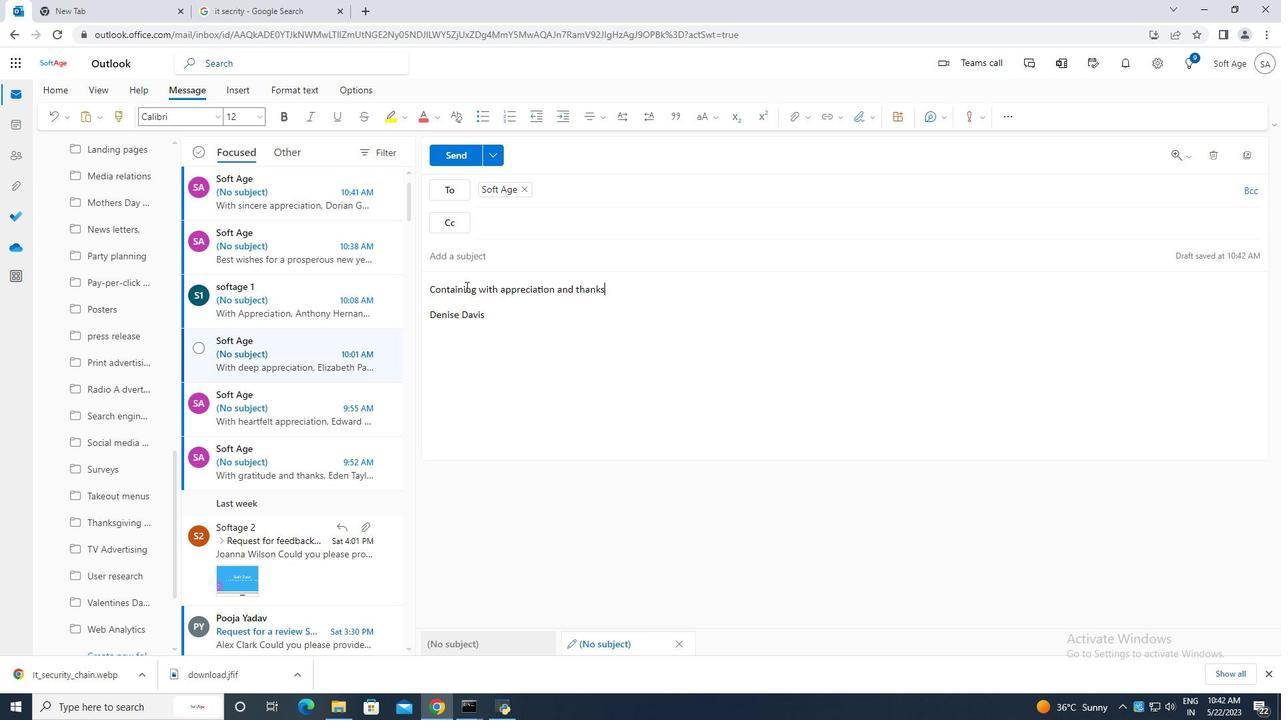 
Action: Mouse moved to (146, 499)
Screenshot: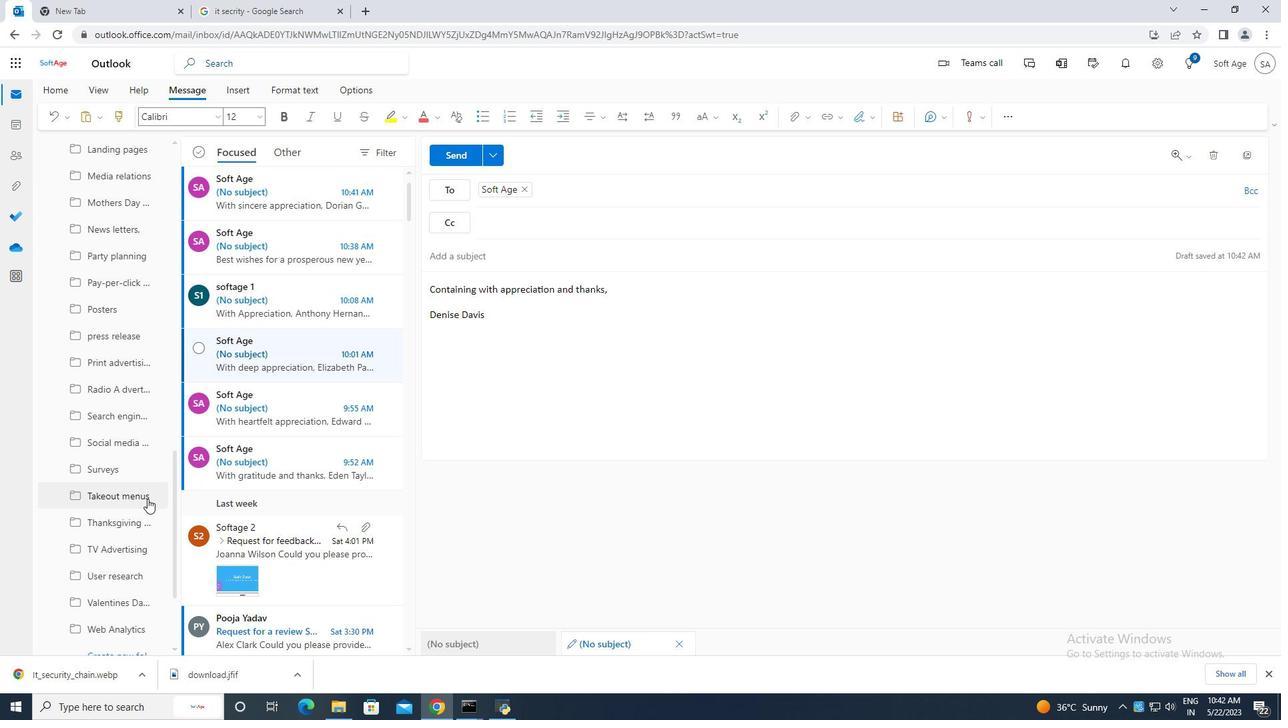 
Action: Mouse scrolled (146, 498) with delta (0, 0)
Screenshot: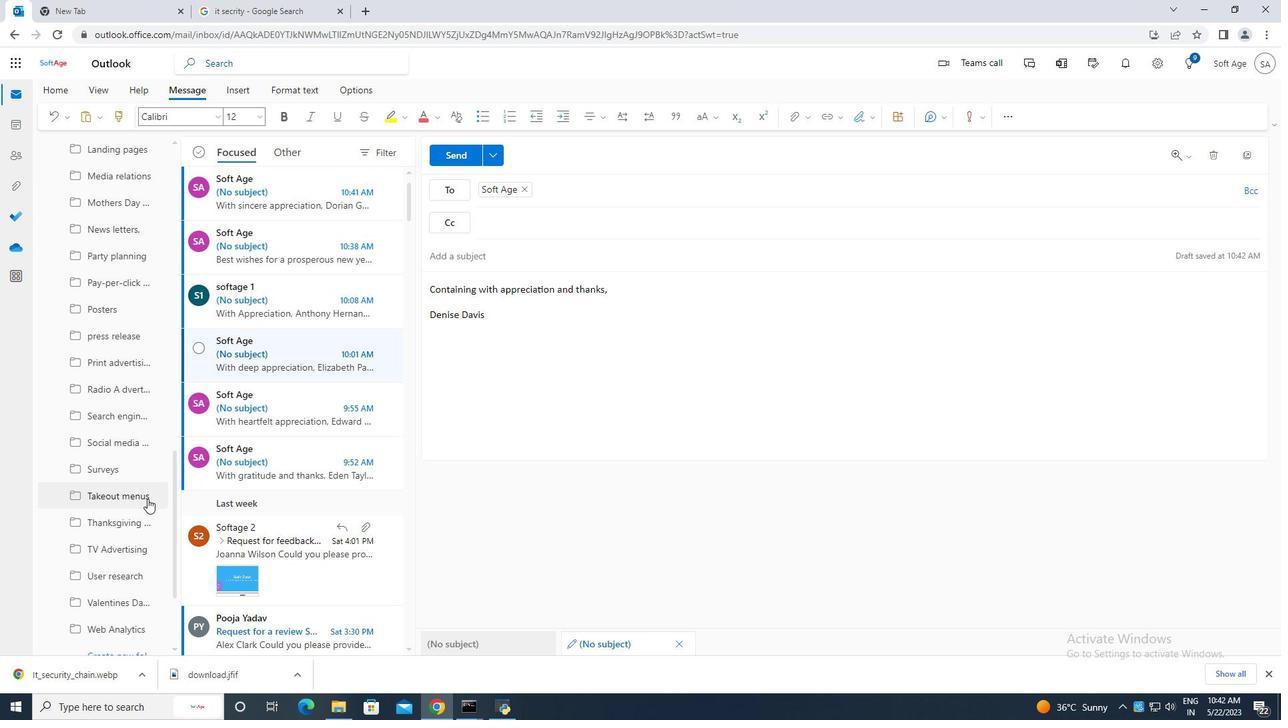 
Action: Mouse scrolled (146, 498) with delta (0, 0)
Screenshot: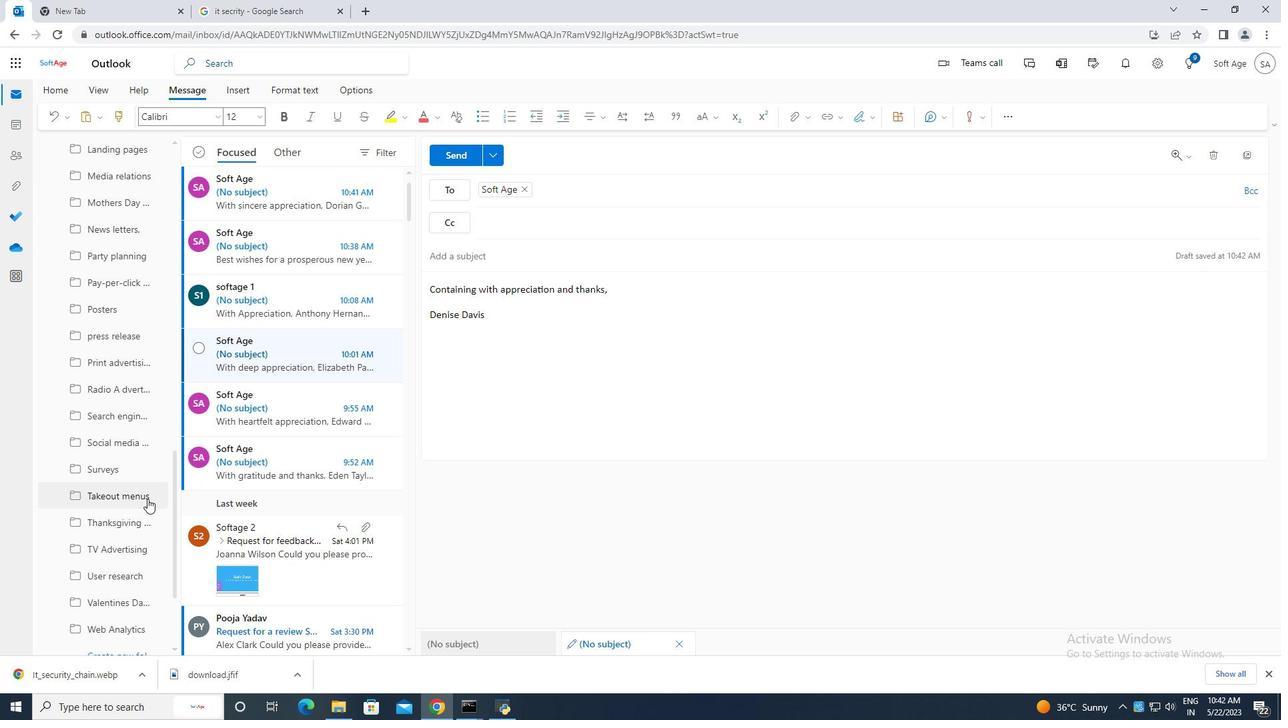 
Action: Mouse scrolled (146, 498) with delta (0, 0)
Screenshot: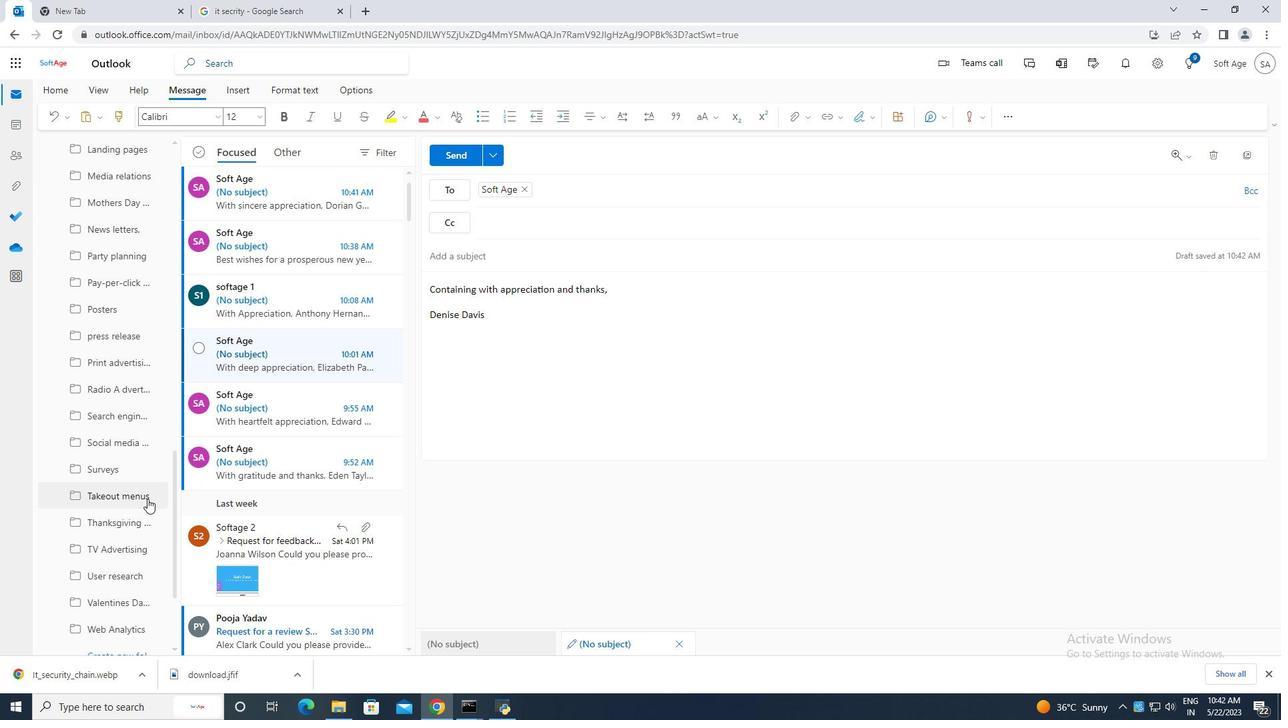 
Action: Mouse moved to (145, 499)
Screenshot: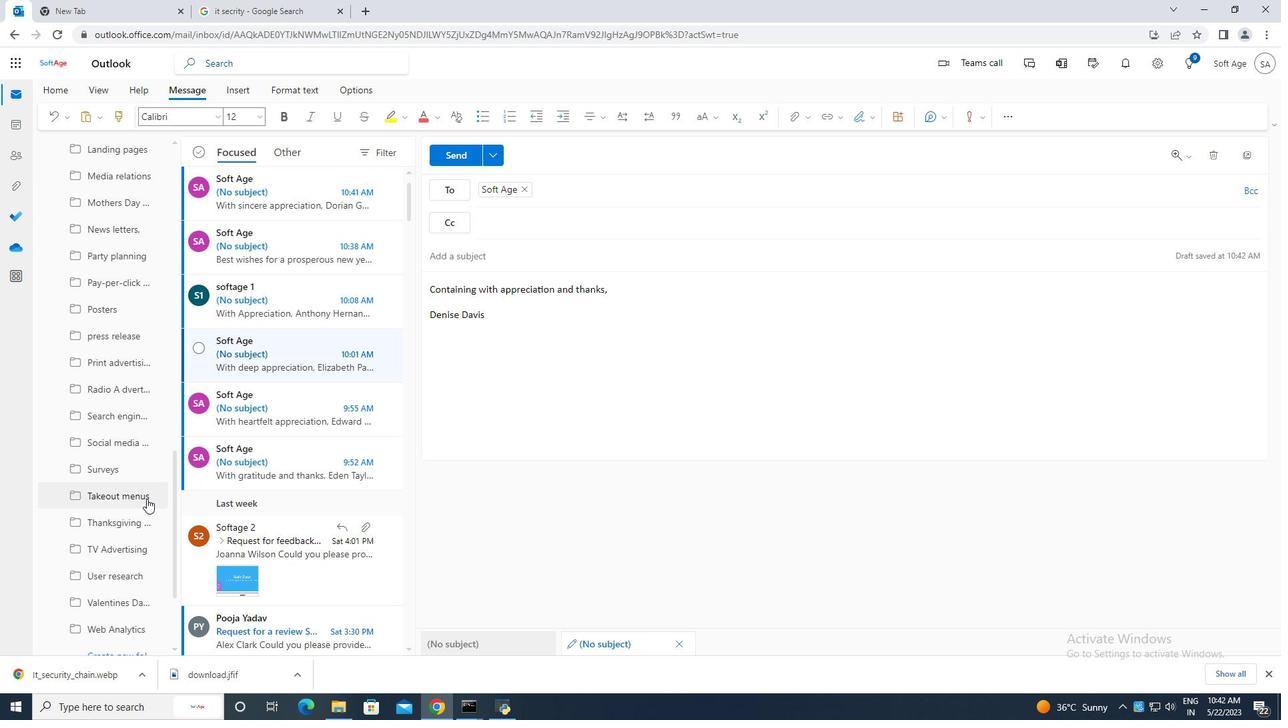 
Action: Mouse scrolled (145, 499) with delta (0, 0)
Screenshot: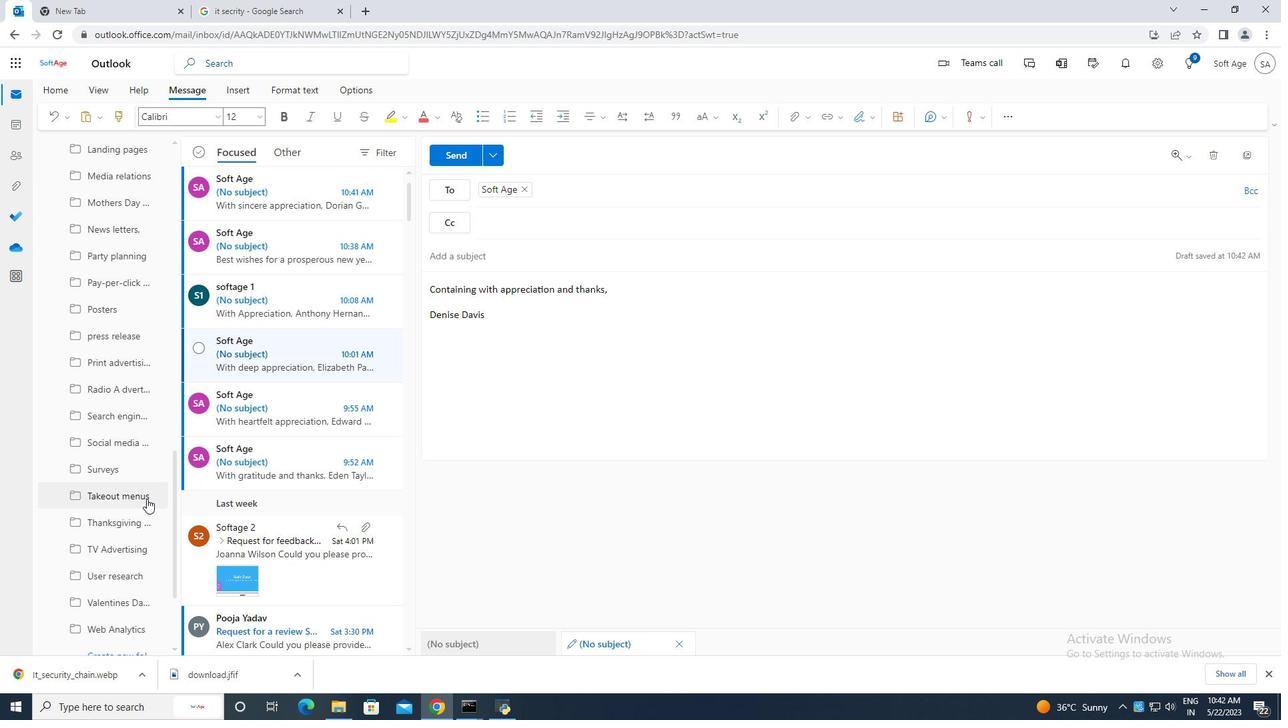
Action: Mouse scrolled (145, 499) with delta (0, 0)
Screenshot: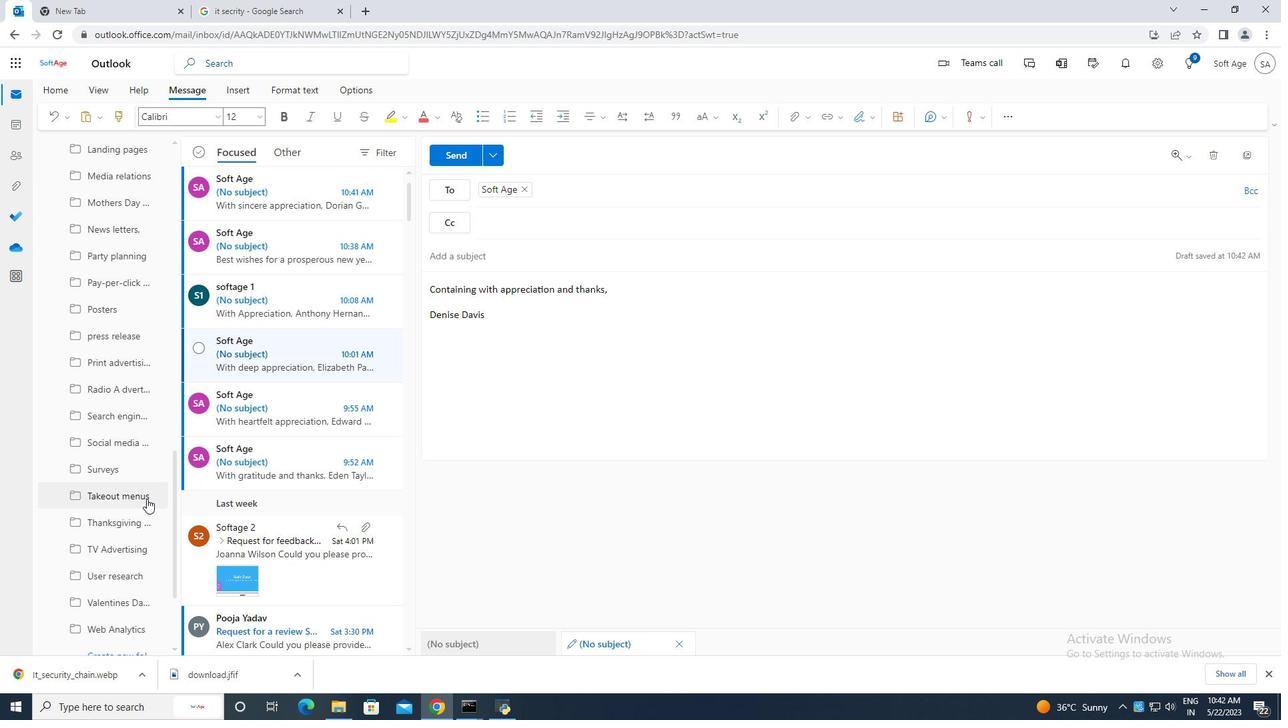 
Action: Mouse scrolled (145, 499) with delta (0, 0)
Screenshot: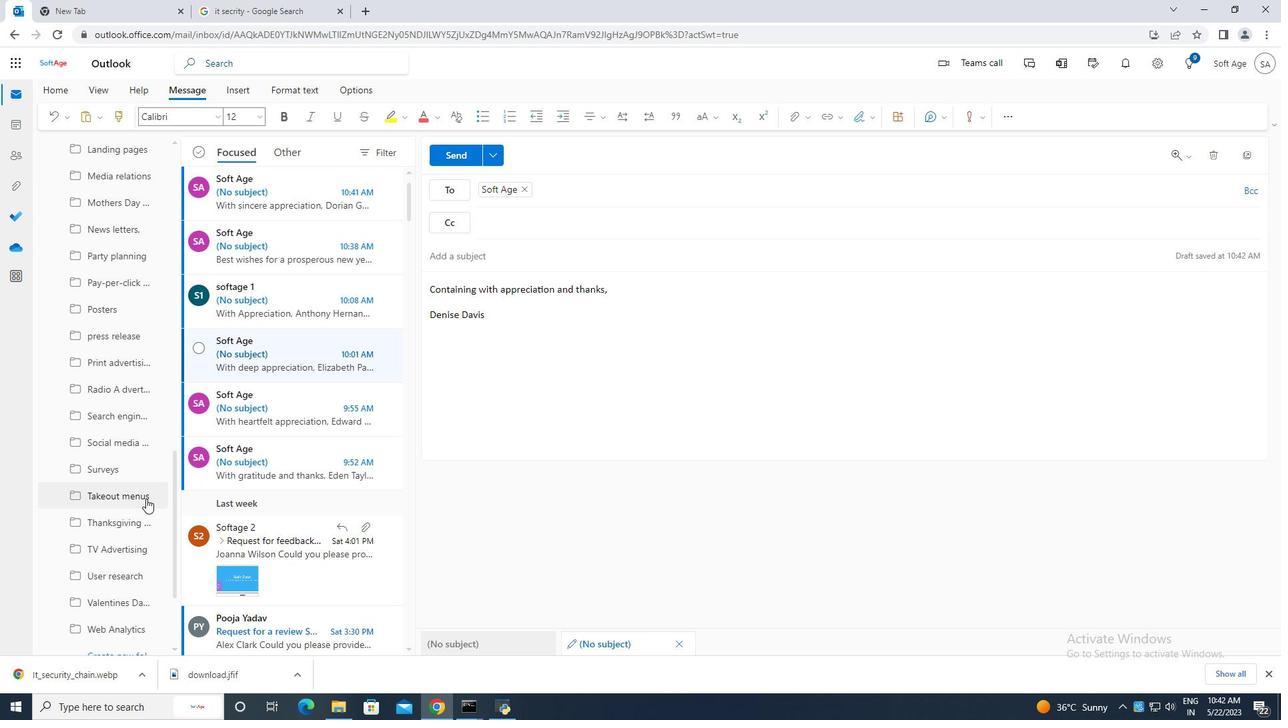 
Action: Mouse moved to (137, 521)
Screenshot: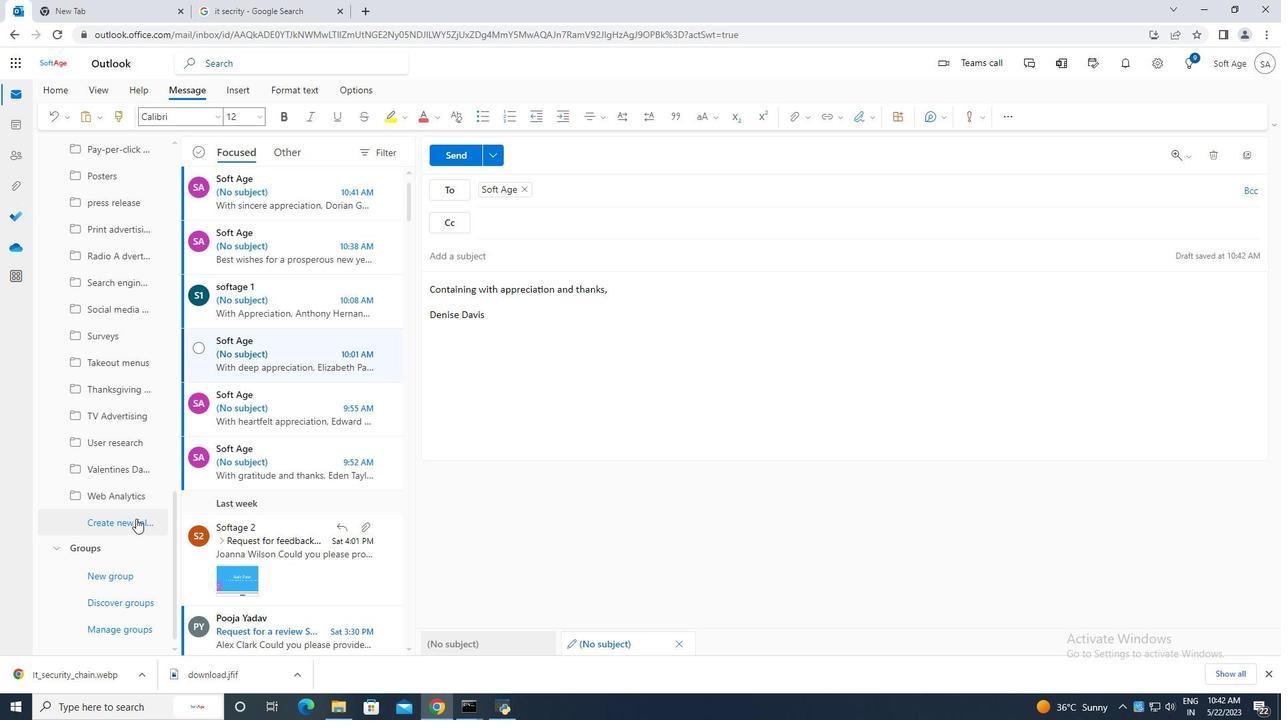 
Action: Mouse pressed left at (137, 521)
Screenshot: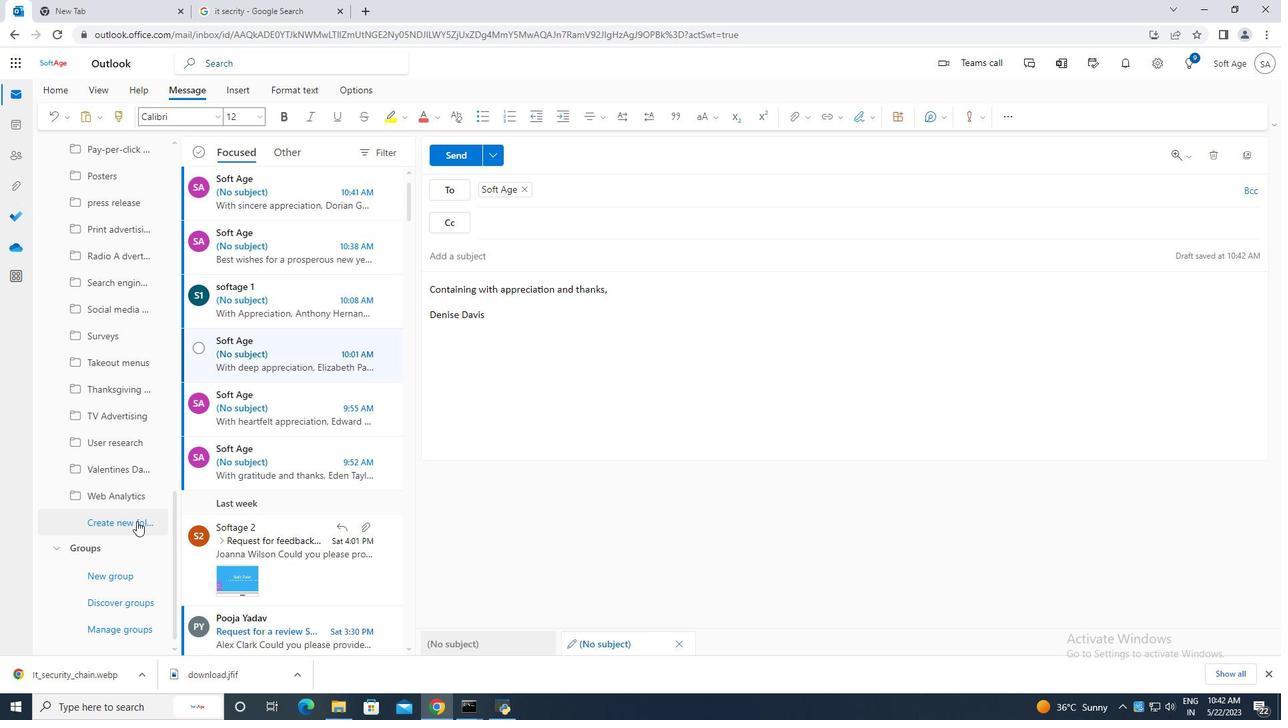 
Action: Mouse moved to (115, 545)
Screenshot: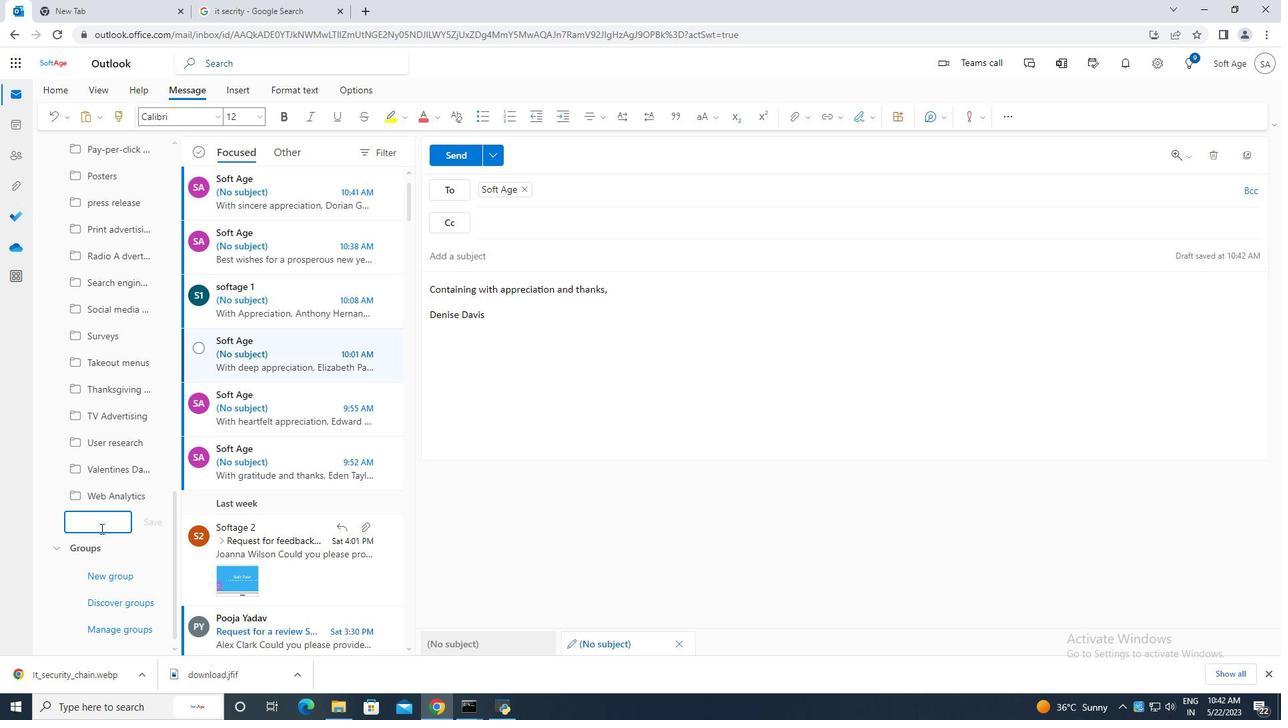 
Action: Key pressed <Key.caps_lock>F<Key.caps_lock>ocus<Key.space><Key.caps_lock>G<Key.caps_lock>roups
Screenshot: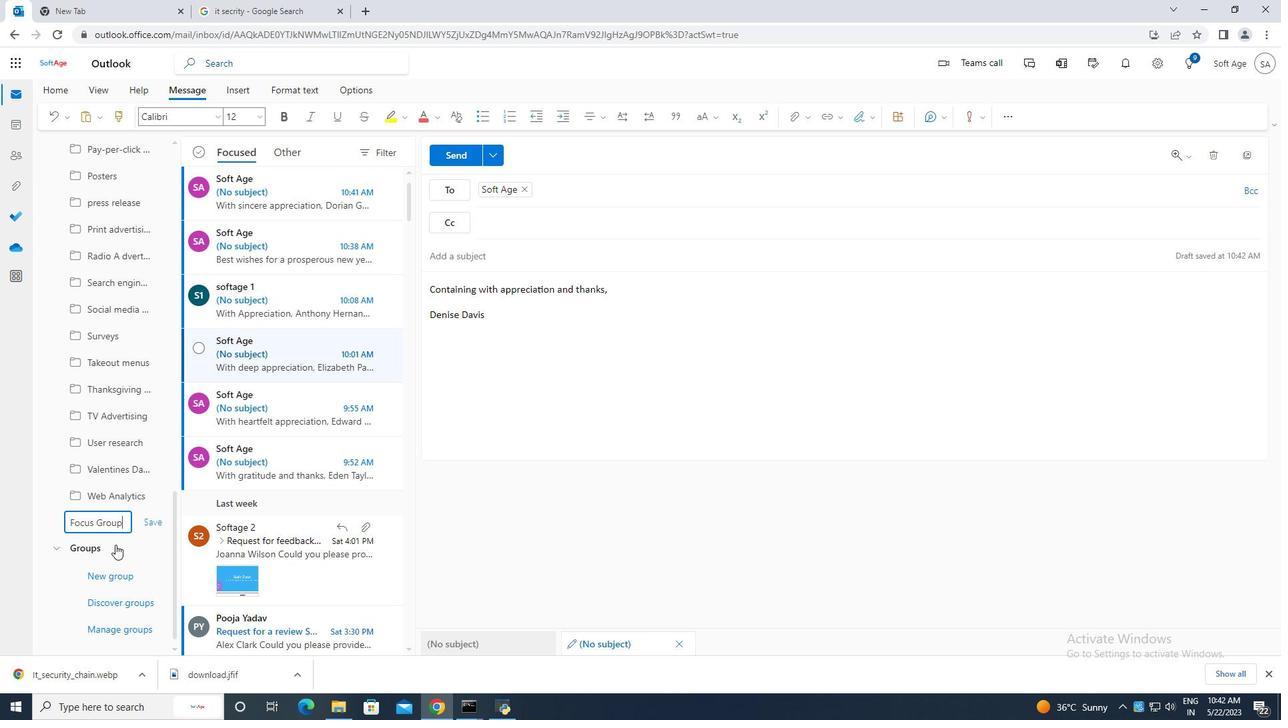 
Action: Mouse moved to (156, 524)
Screenshot: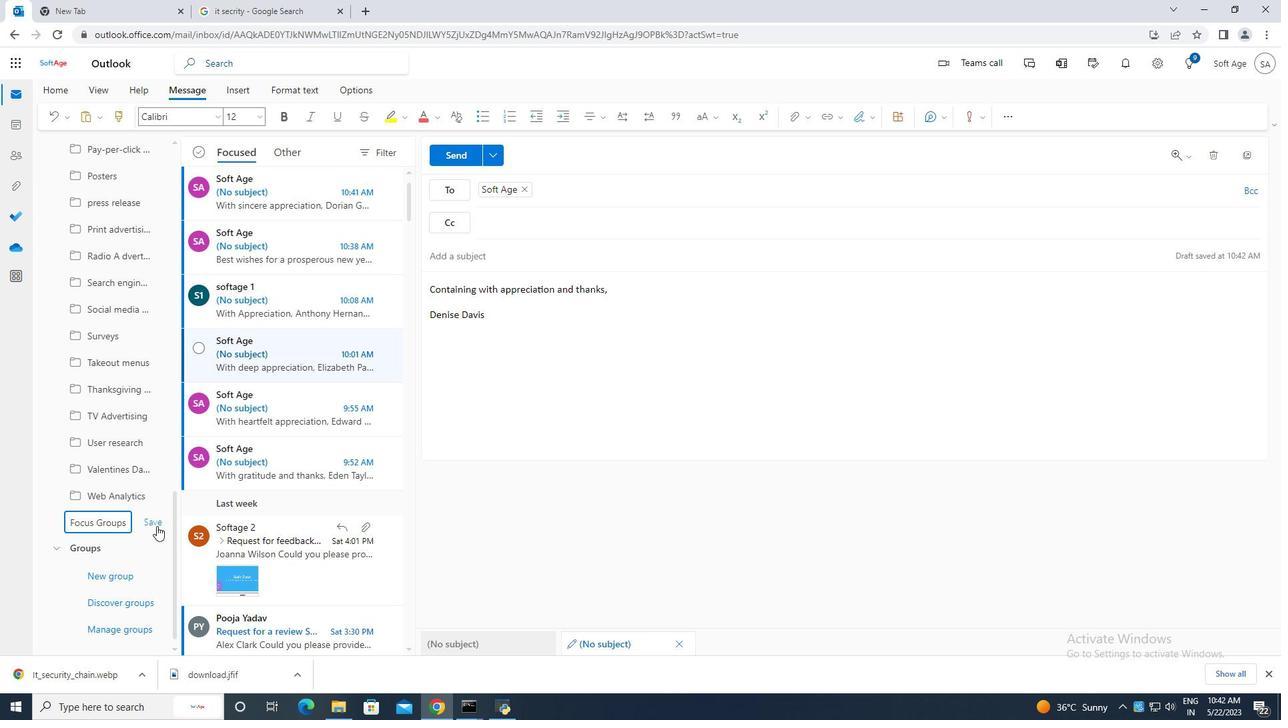 
Action: Mouse pressed left at (156, 524)
Screenshot: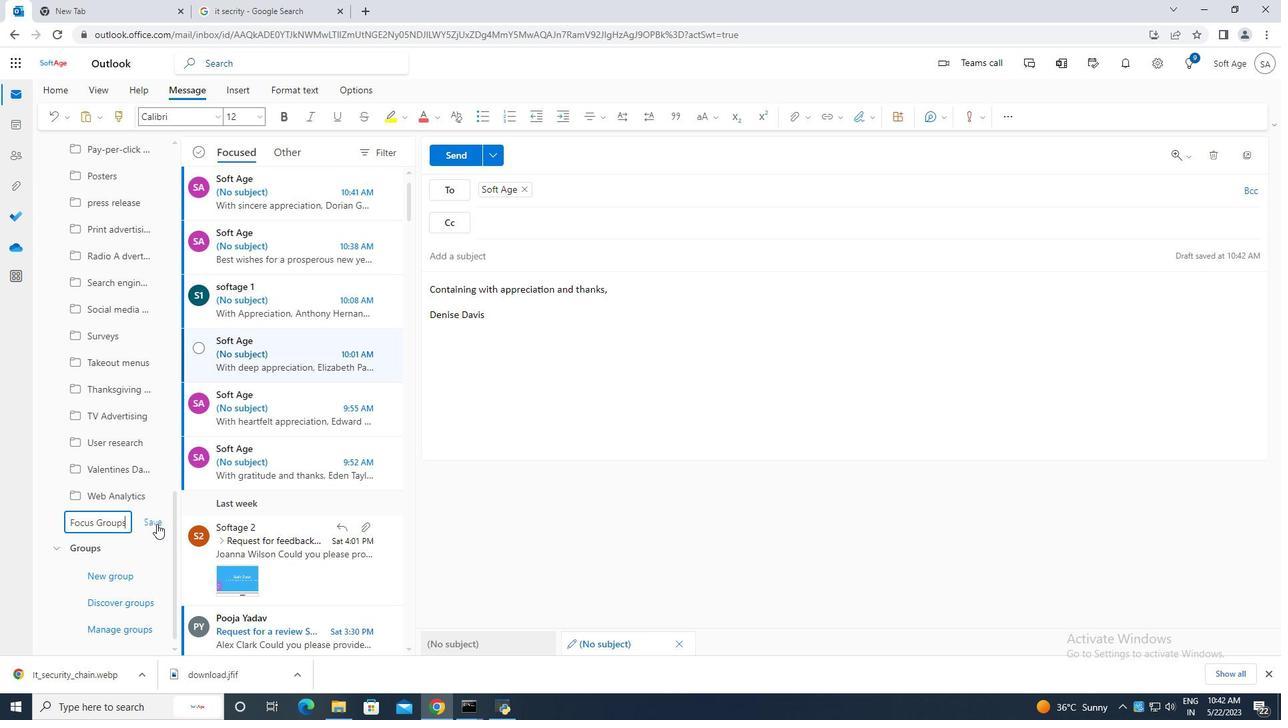 
Action: Mouse moved to (127, 429)
Screenshot: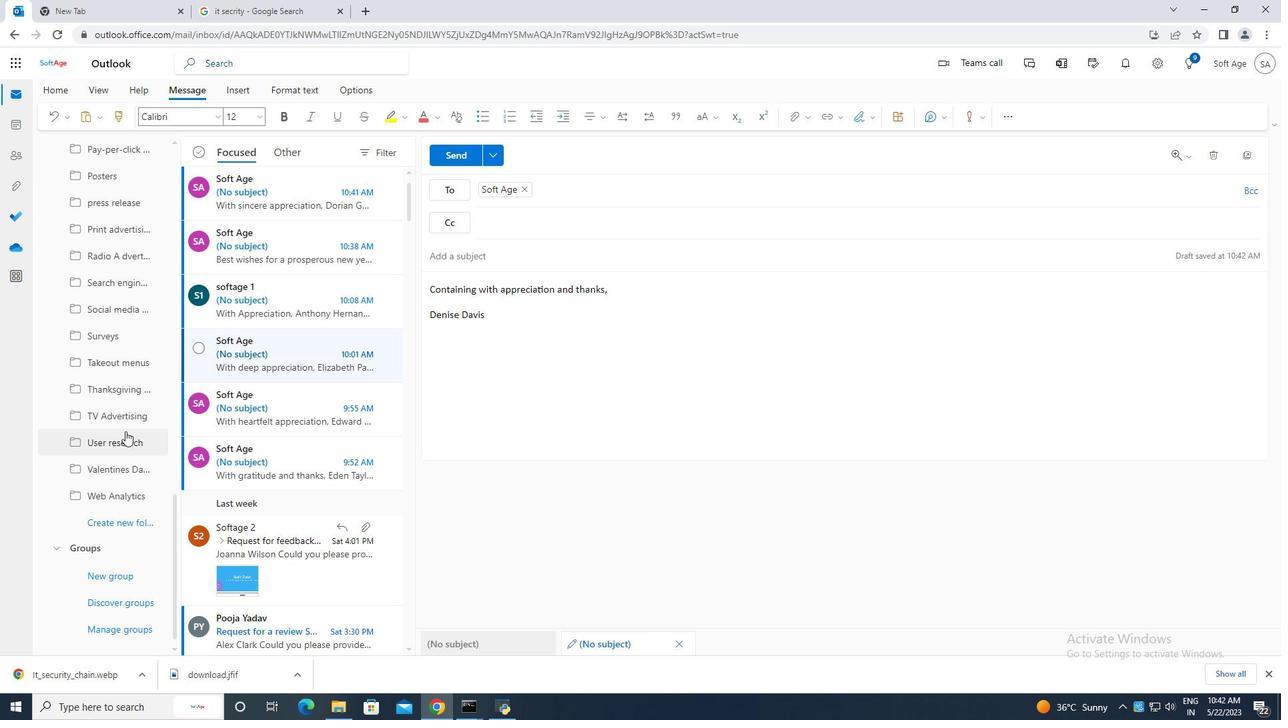 
Action: Mouse scrolled (127, 429) with delta (0, 0)
Screenshot: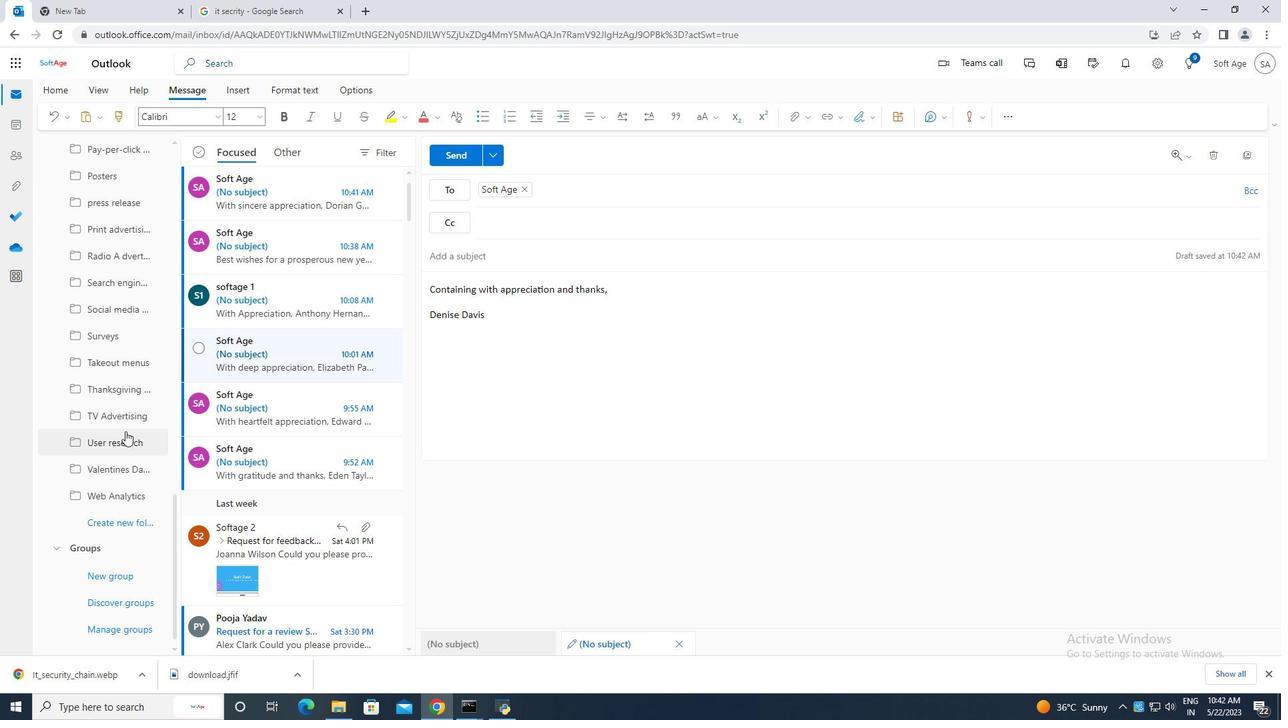 
Action: Mouse moved to (460, 151)
Screenshot: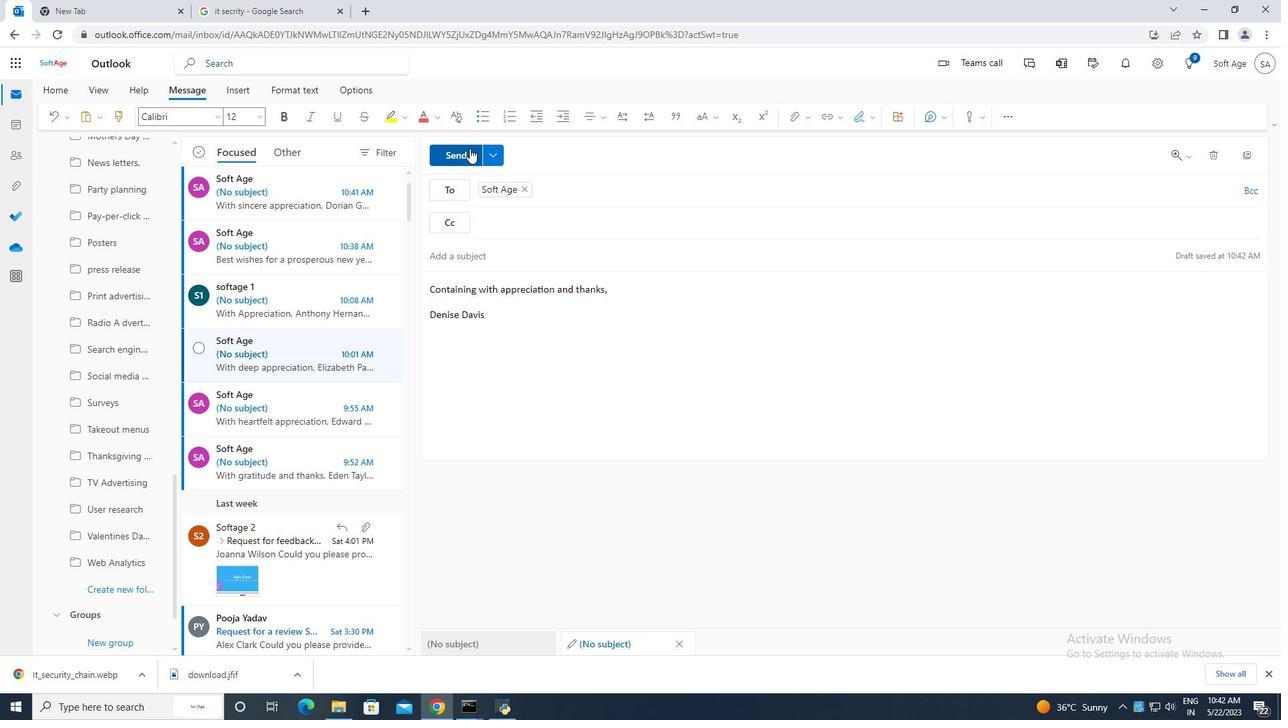 
Action: Mouse pressed left at (460, 151)
Screenshot: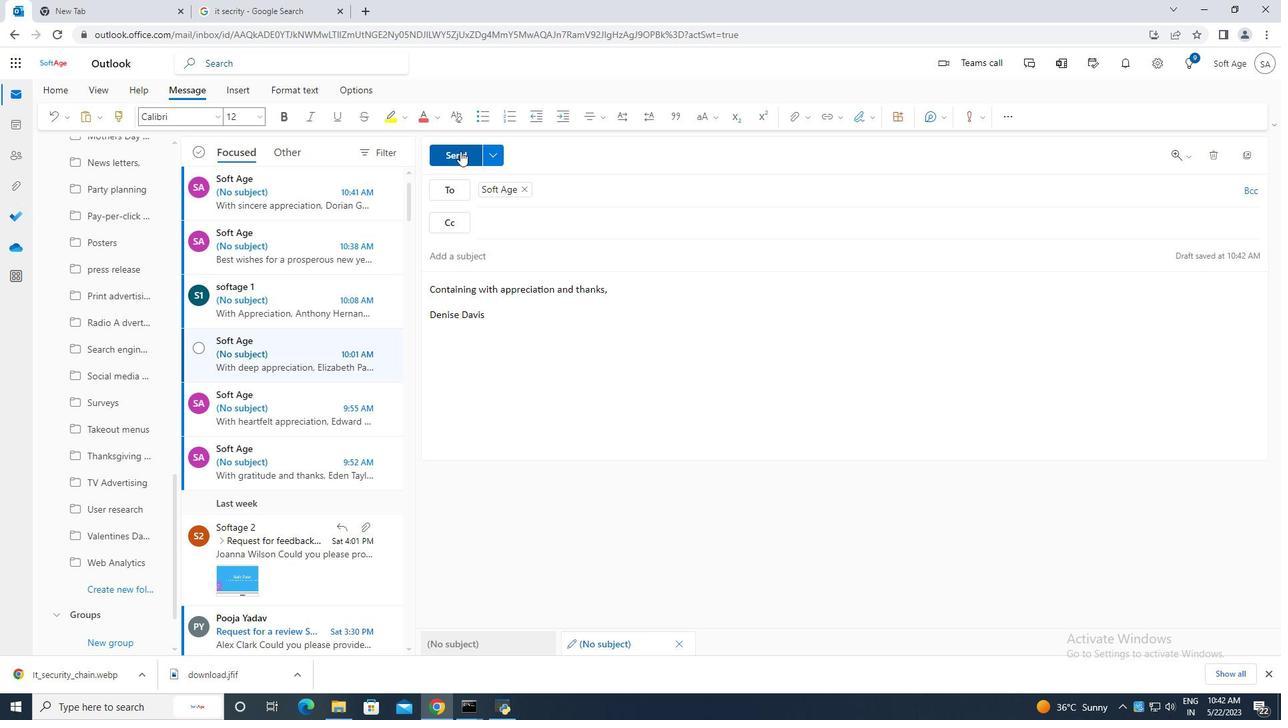 
Action: Mouse moved to (632, 388)
Screenshot: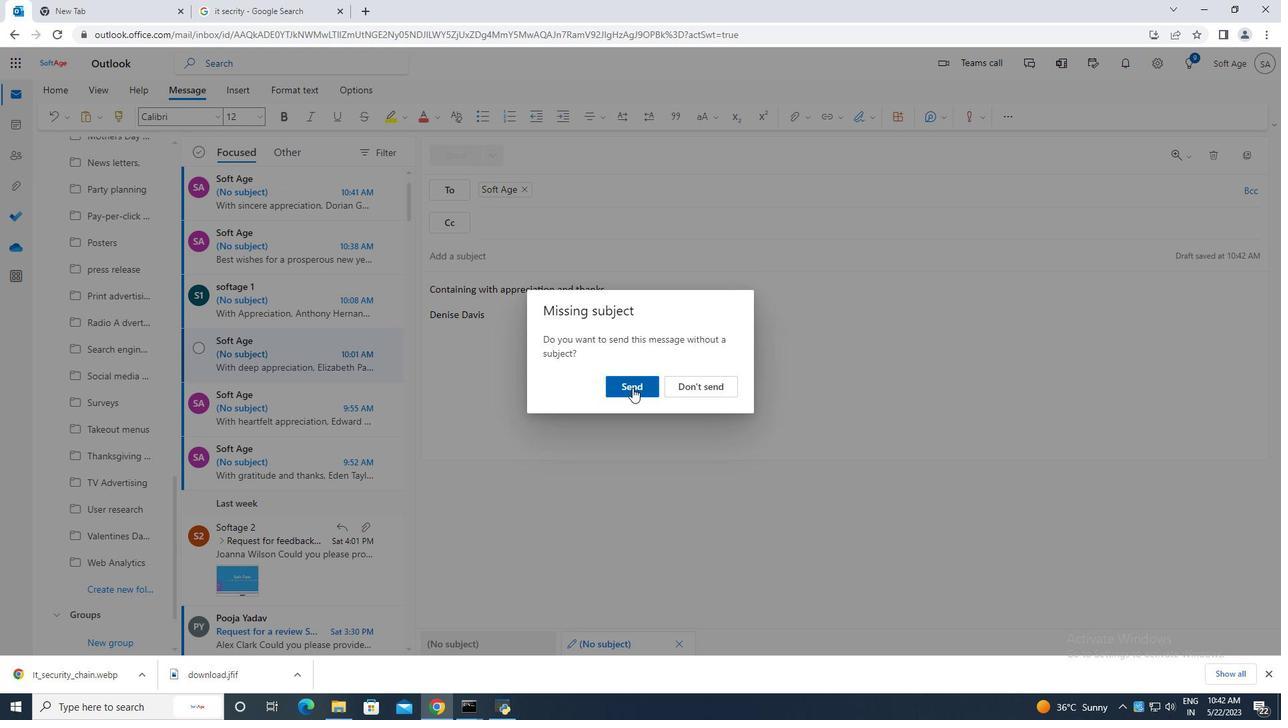 
Action: Mouse pressed left at (632, 388)
Screenshot: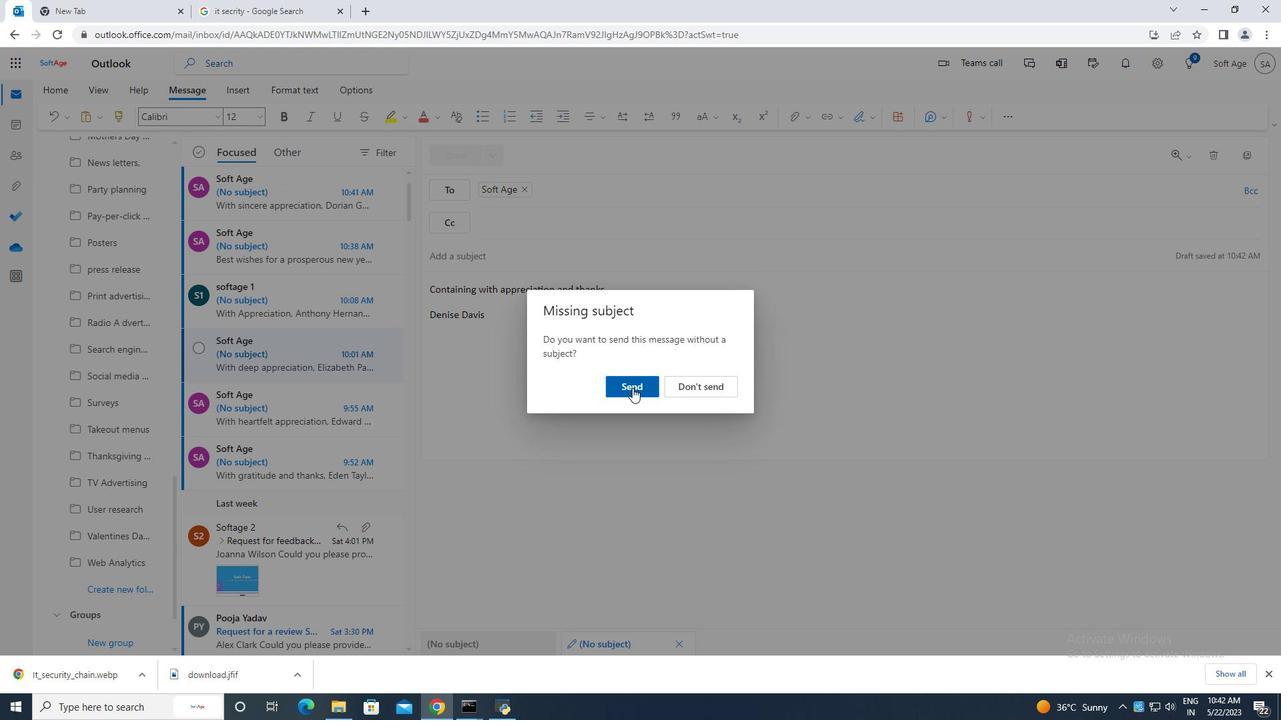 
